 Task: Search one way flight ticket for 3 adults, 3 children in premium economy from Kahului, Maui: Kahului Airport to Greensboro: Piedmont Triad International Airport on 5-1-2023. Choice of flights is United. Number of bags: 1 carry on bag. Price is upto 42000. Outbound departure time preference is 8:45.
Action: Mouse moved to (259, 429)
Screenshot: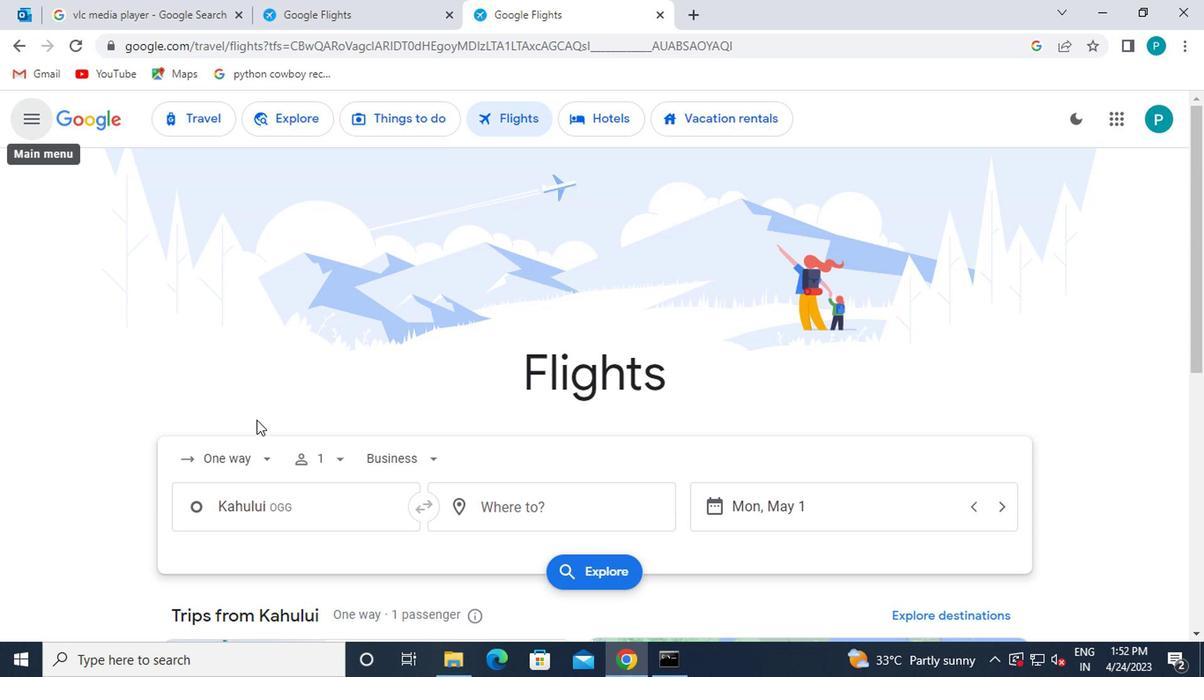 
Action: Mouse scrolled (259, 427) with delta (0, -1)
Screenshot: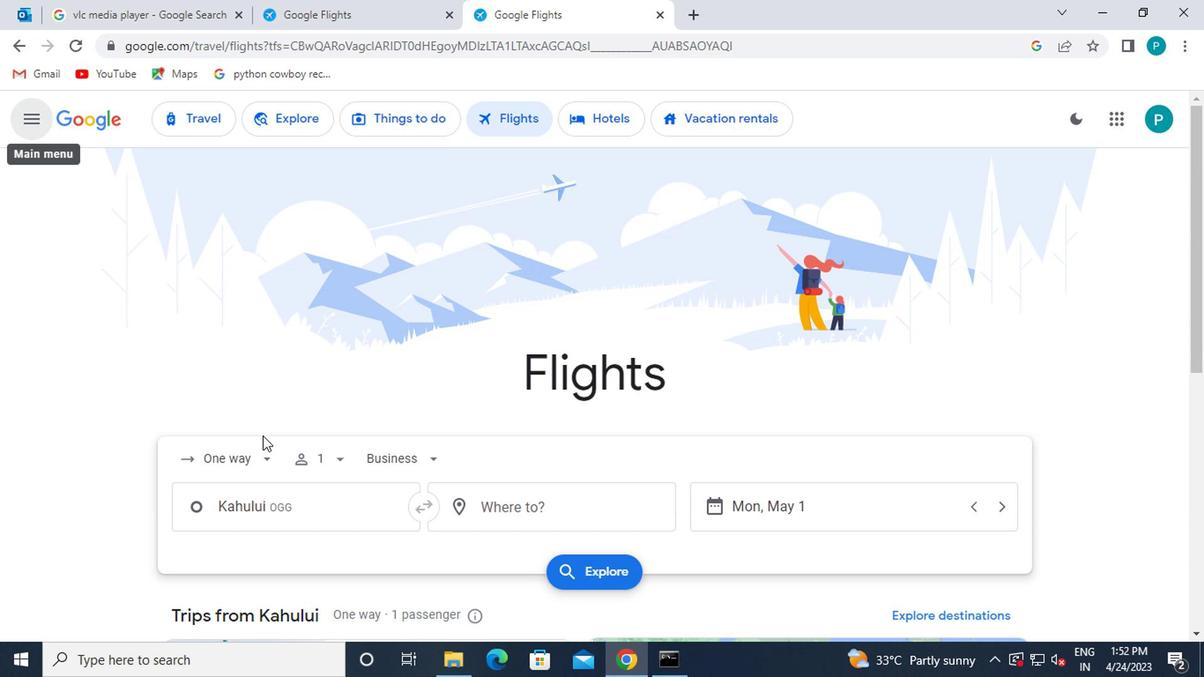 
Action: Mouse moved to (239, 372)
Screenshot: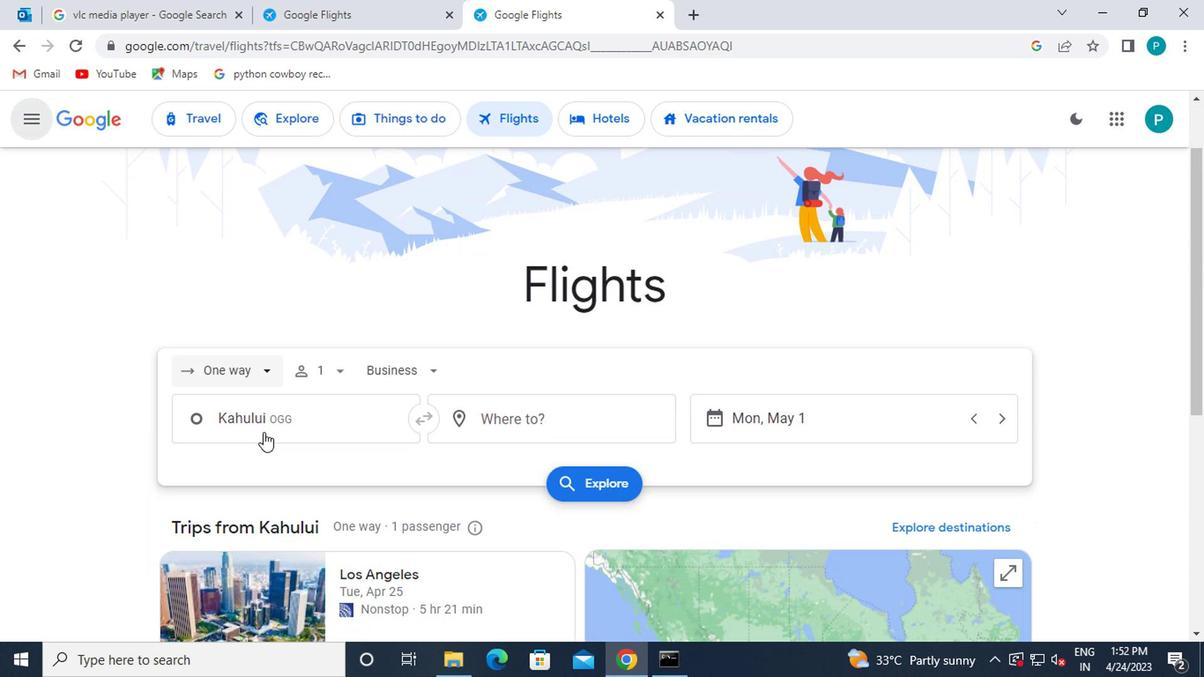
Action: Mouse pressed left at (239, 372)
Screenshot: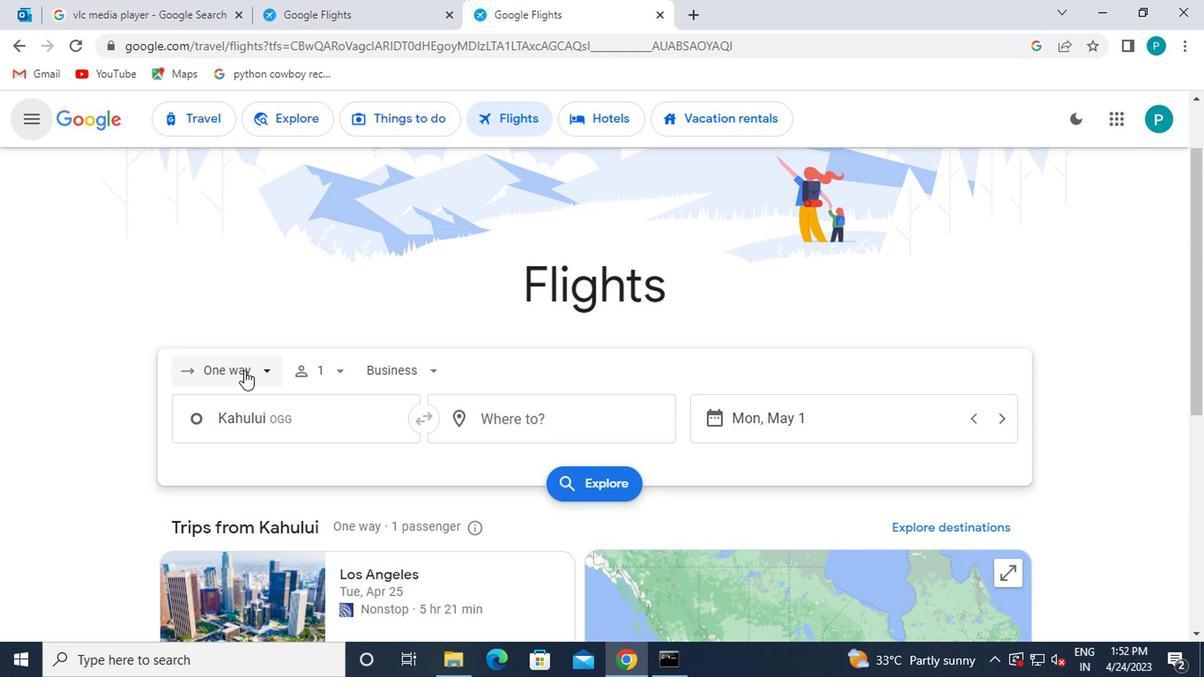 
Action: Mouse moved to (244, 441)
Screenshot: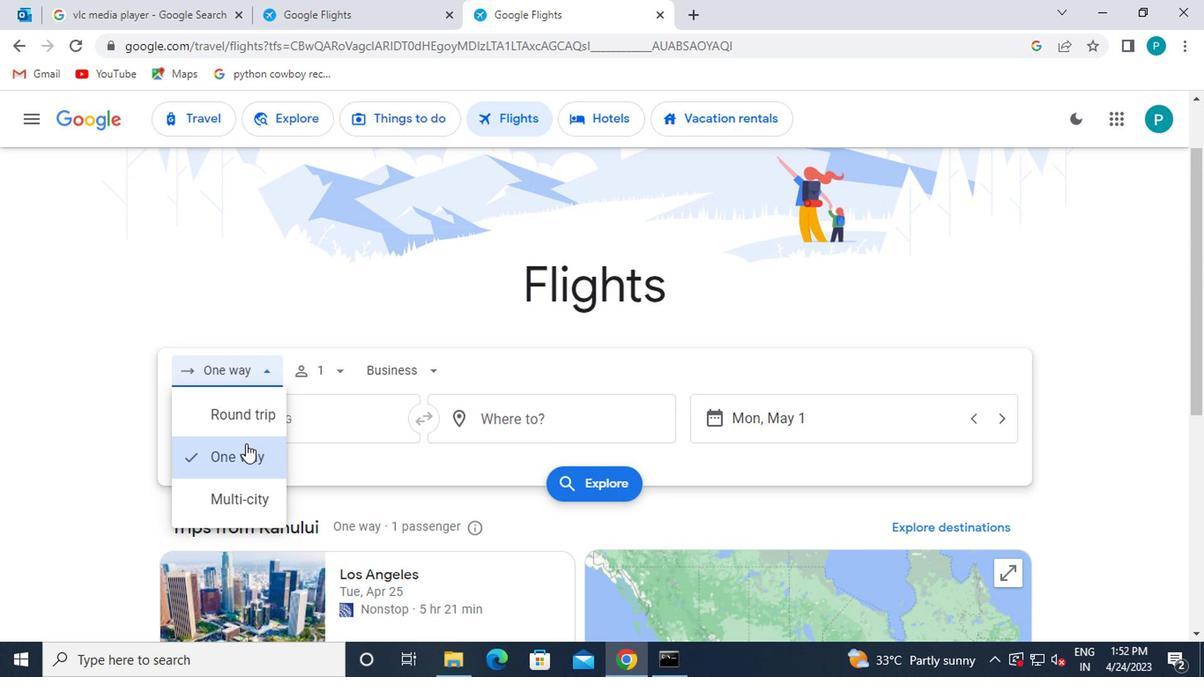 
Action: Mouse pressed left at (244, 441)
Screenshot: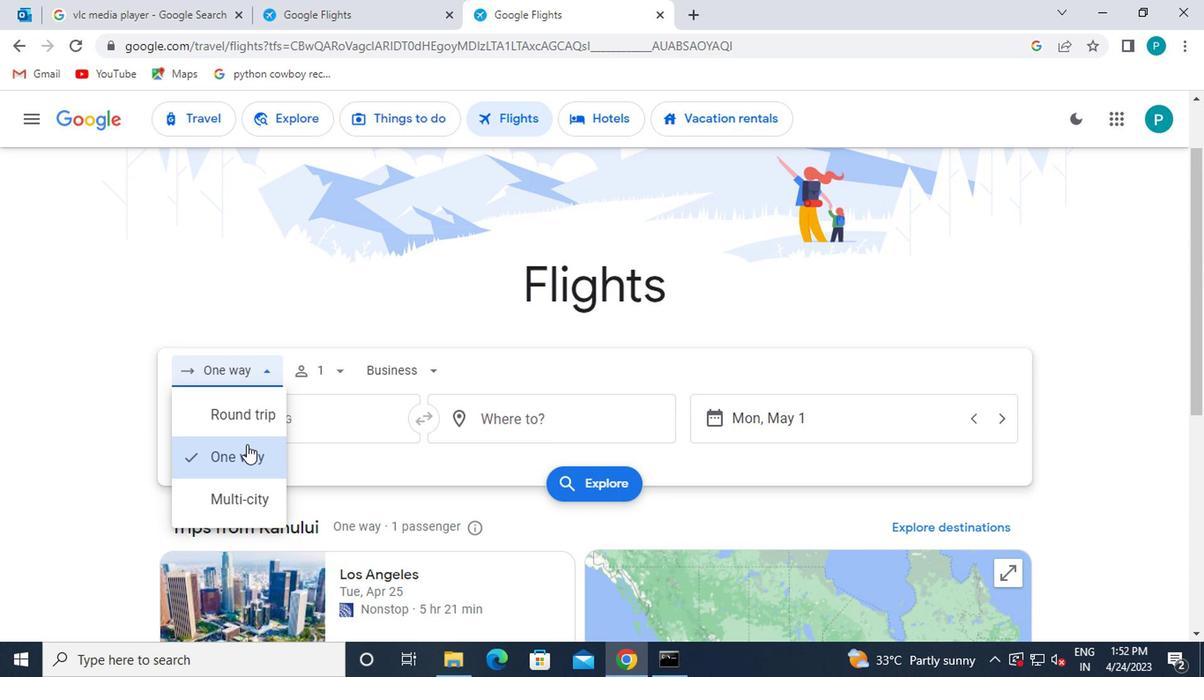 
Action: Mouse moved to (331, 372)
Screenshot: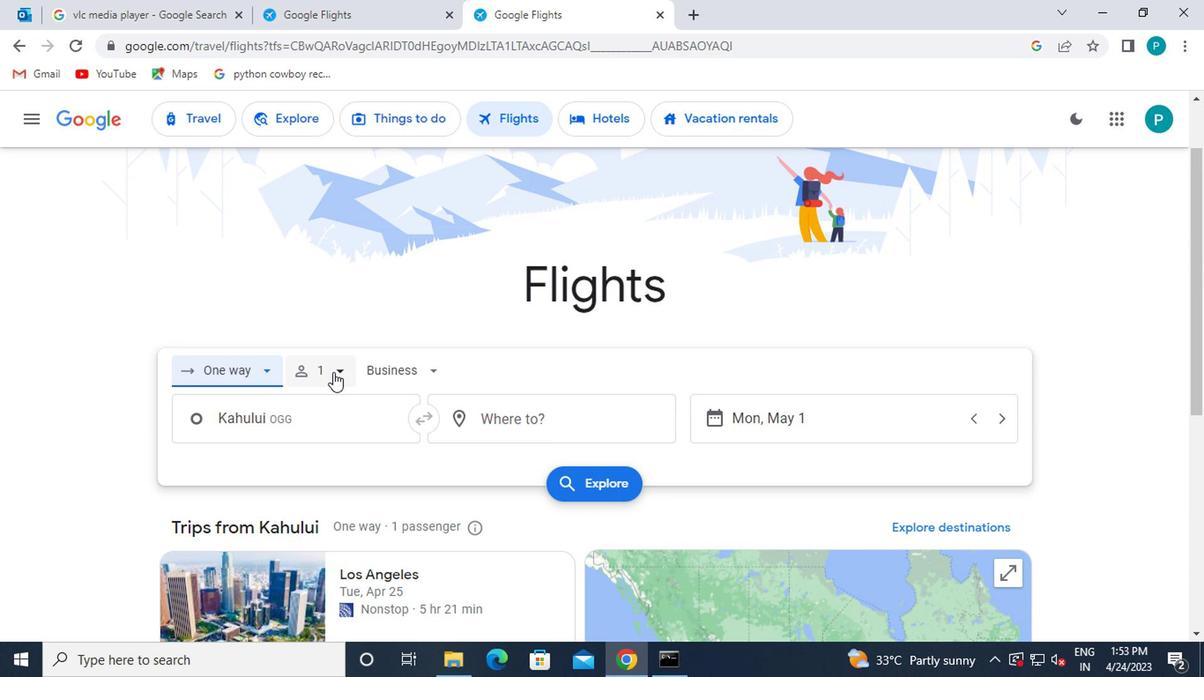 
Action: Mouse pressed left at (331, 372)
Screenshot: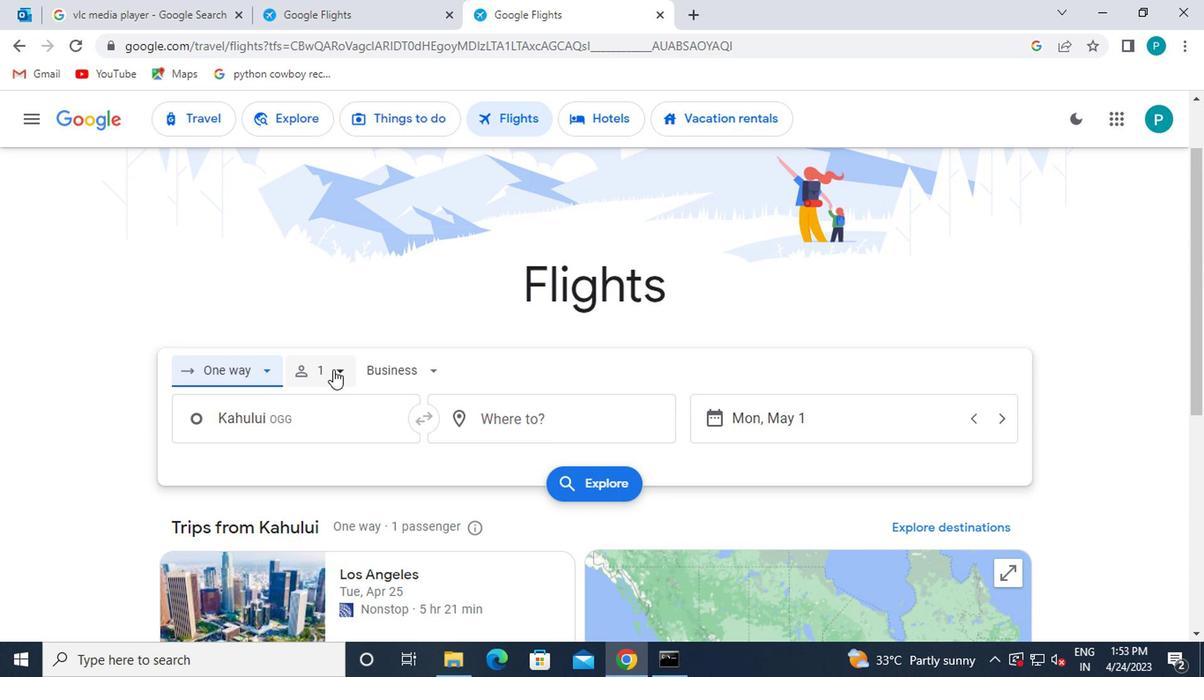 
Action: Mouse moved to (474, 399)
Screenshot: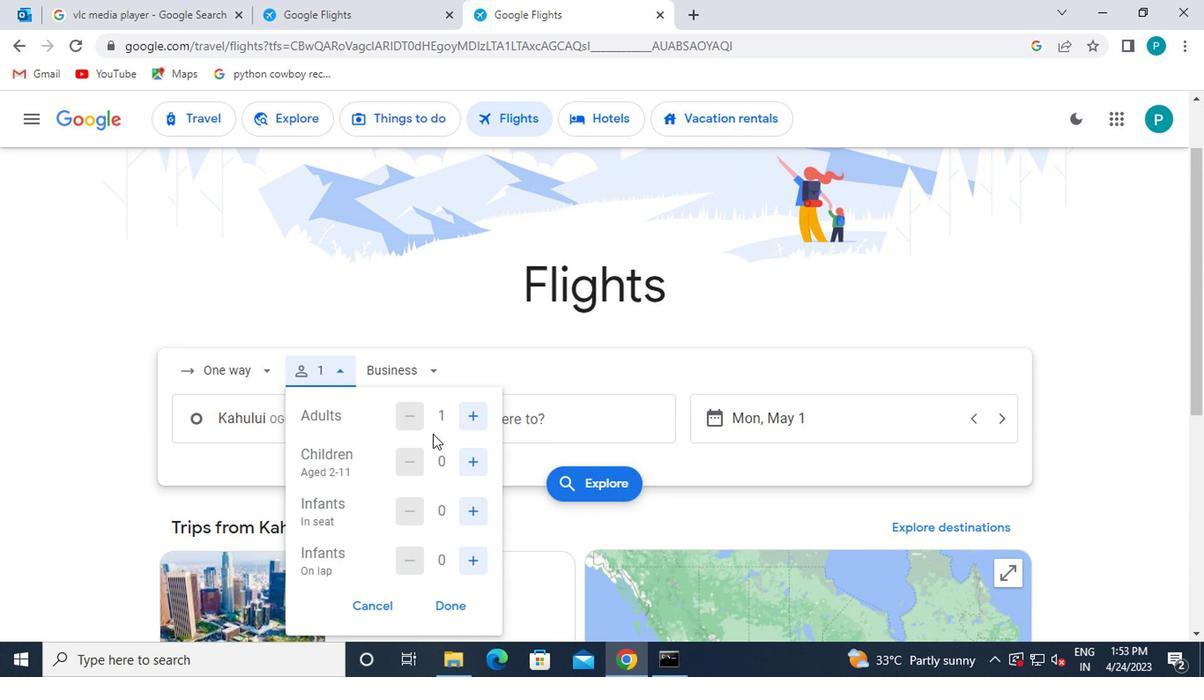 
Action: Mouse pressed left at (474, 399)
Screenshot: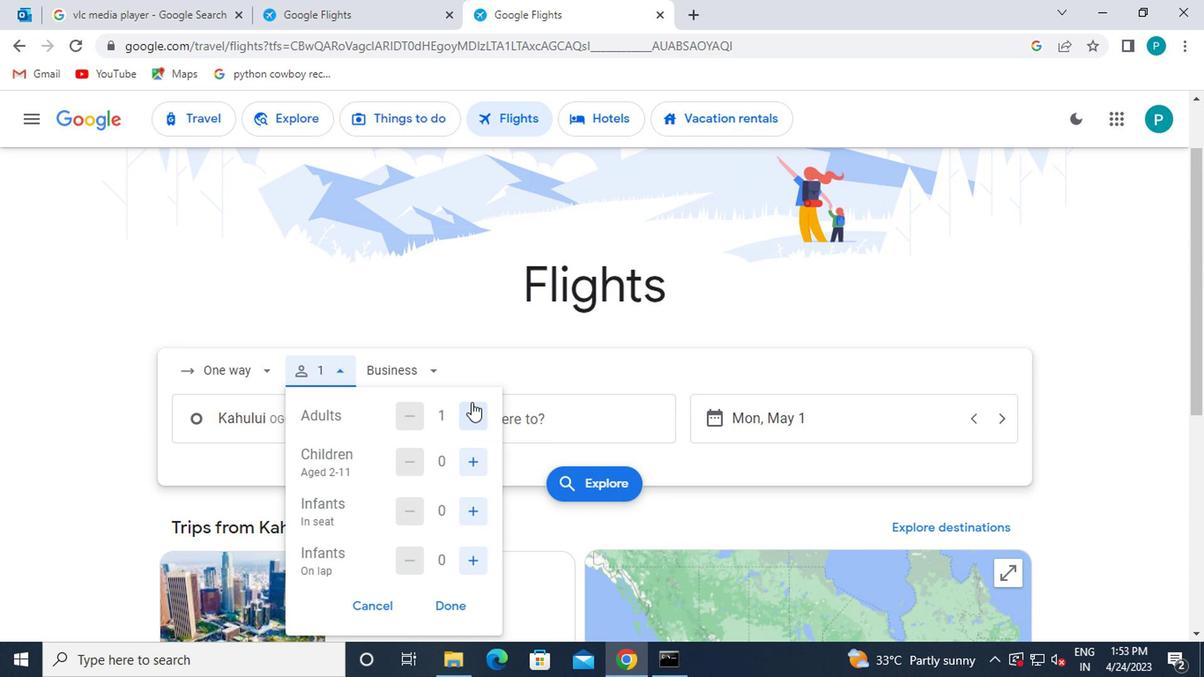 
Action: Mouse pressed left at (474, 399)
Screenshot: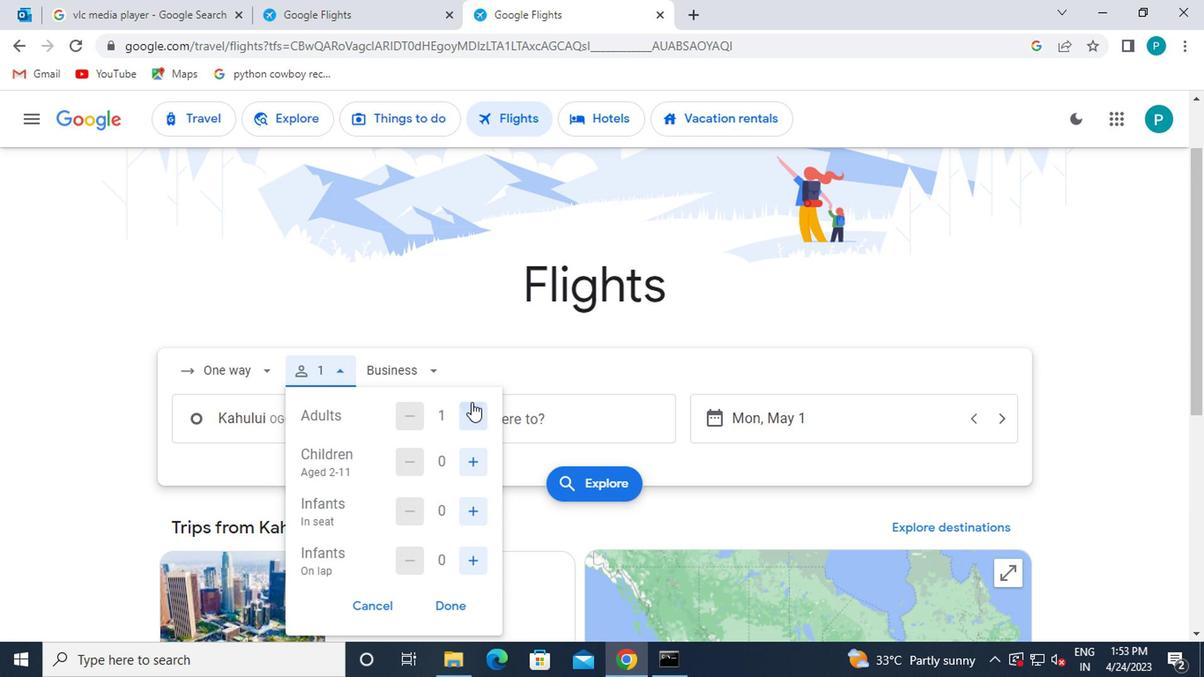 
Action: Mouse moved to (466, 454)
Screenshot: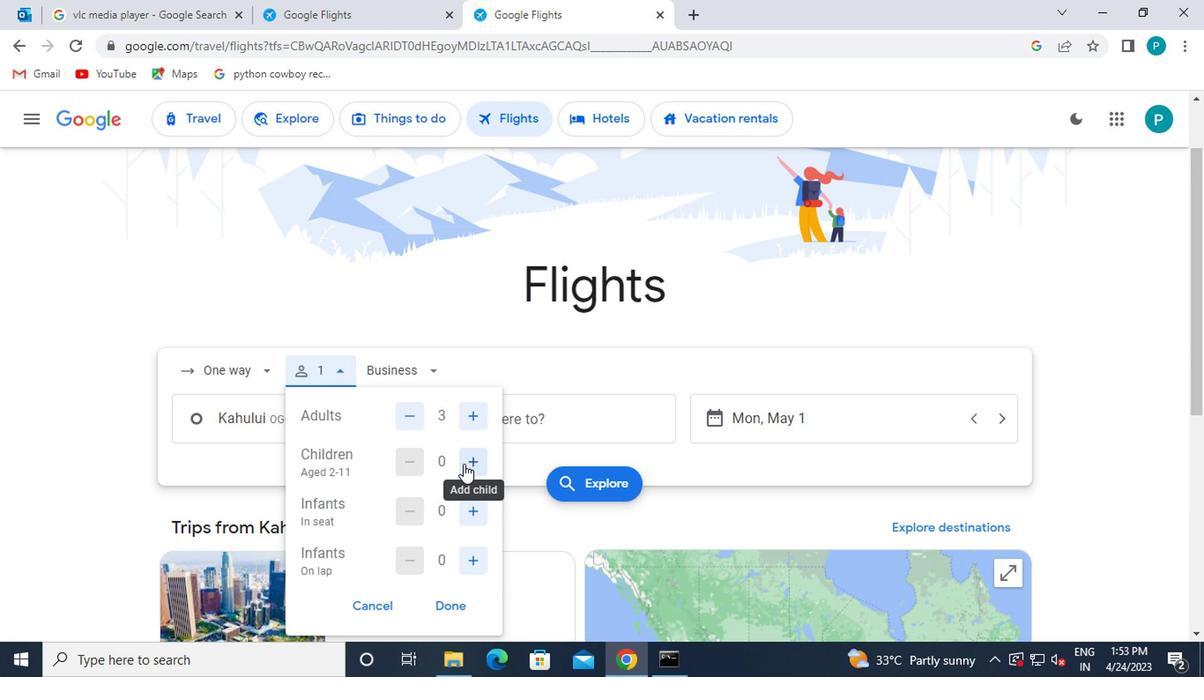 
Action: Mouse pressed left at (466, 454)
Screenshot: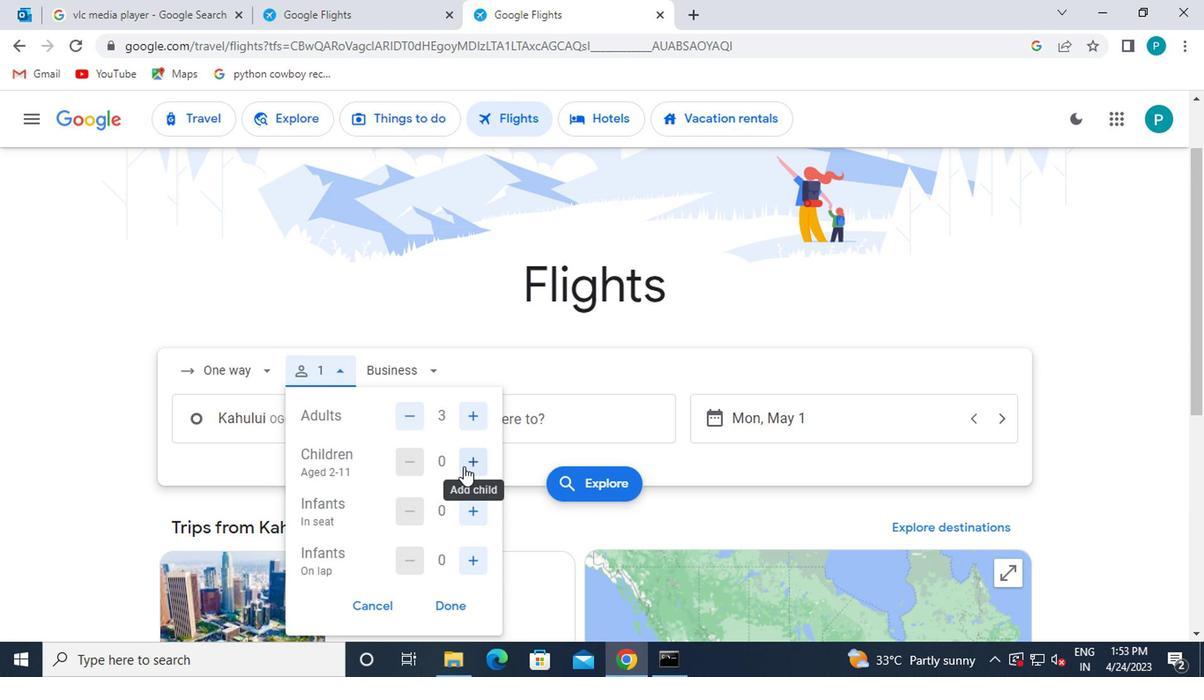 
Action: Mouse pressed left at (466, 454)
Screenshot: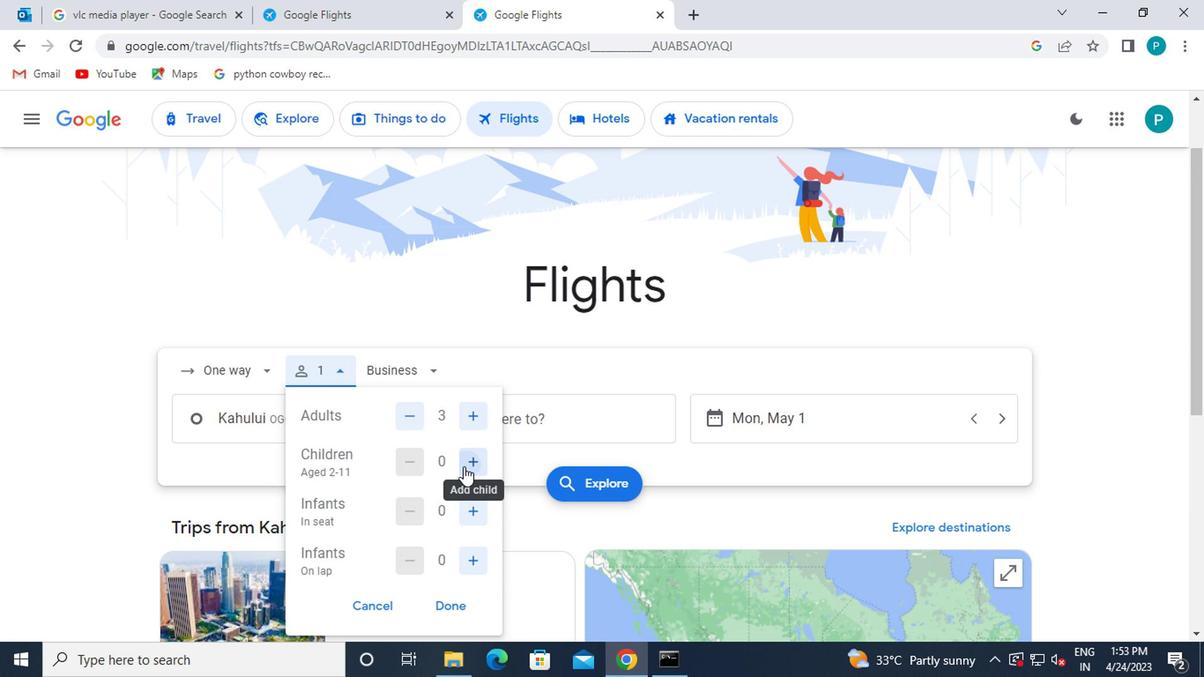 
Action: Mouse pressed left at (466, 454)
Screenshot: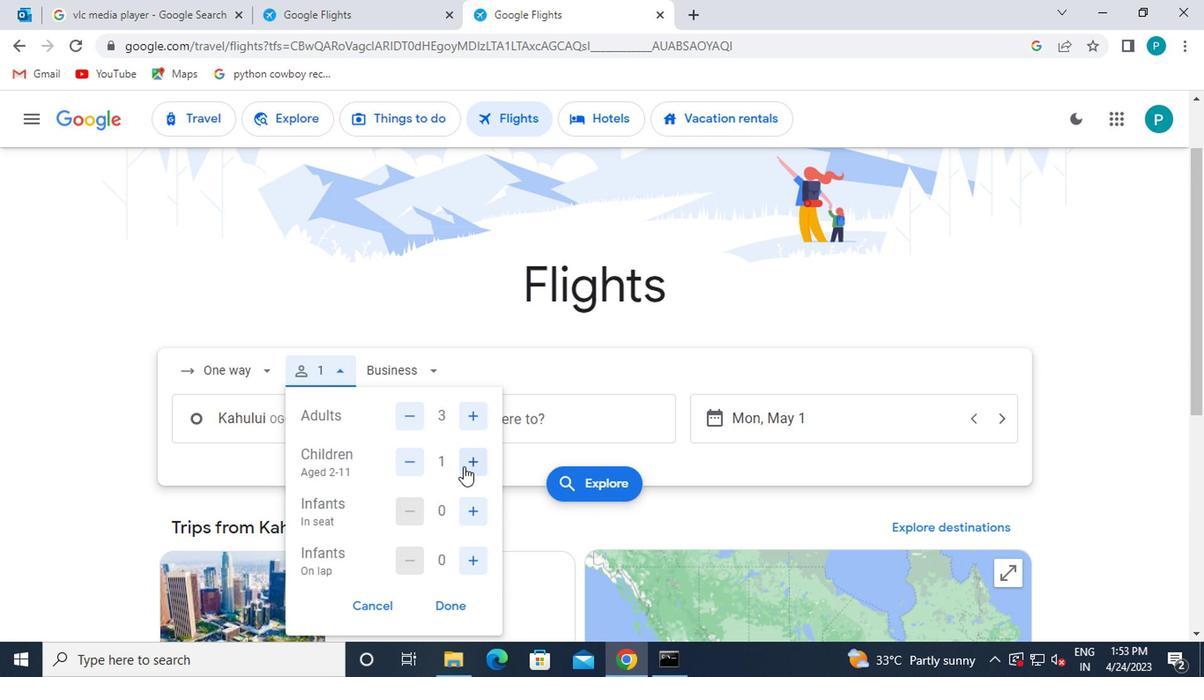 
Action: Mouse moved to (441, 568)
Screenshot: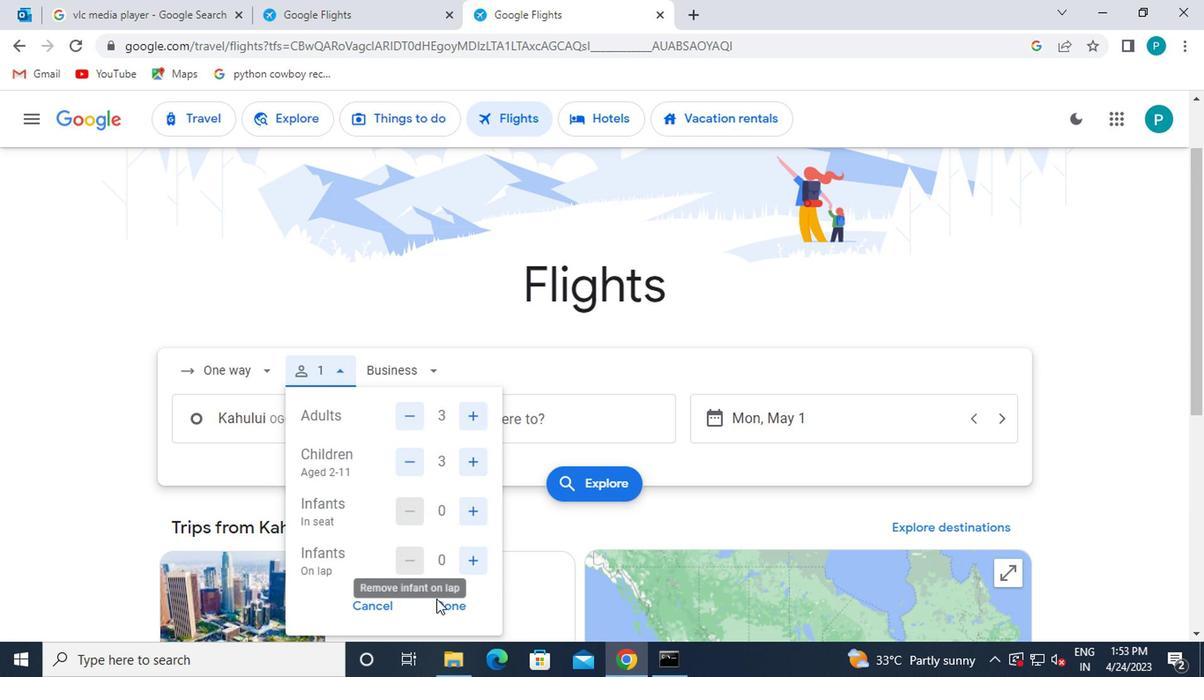 
Action: Mouse pressed left at (441, 568)
Screenshot: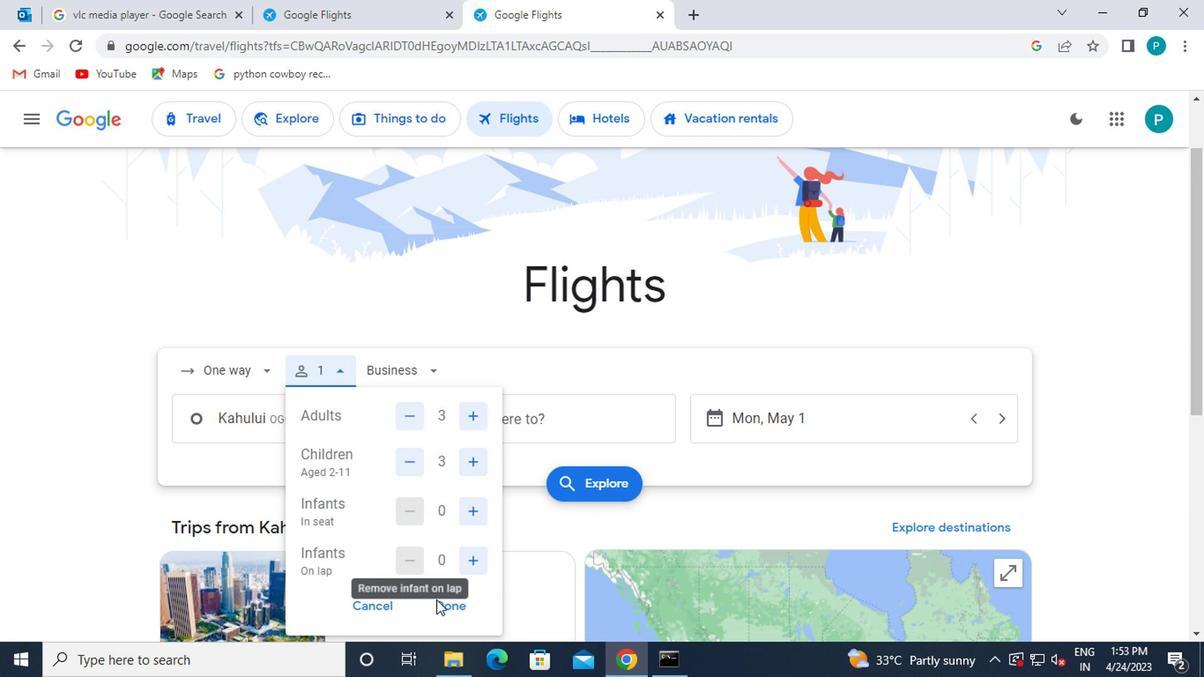 
Action: Mouse moved to (417, 382)
Screenshot: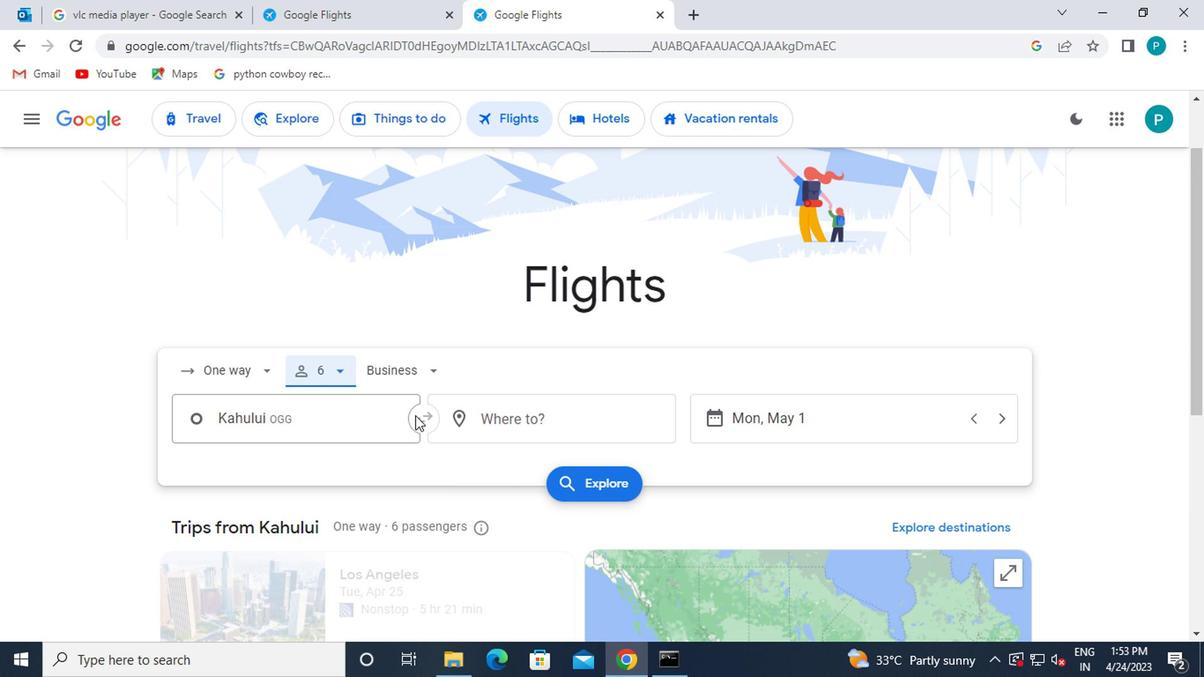 
Action: Mouse pressed left at (417, 382)
Screenshot: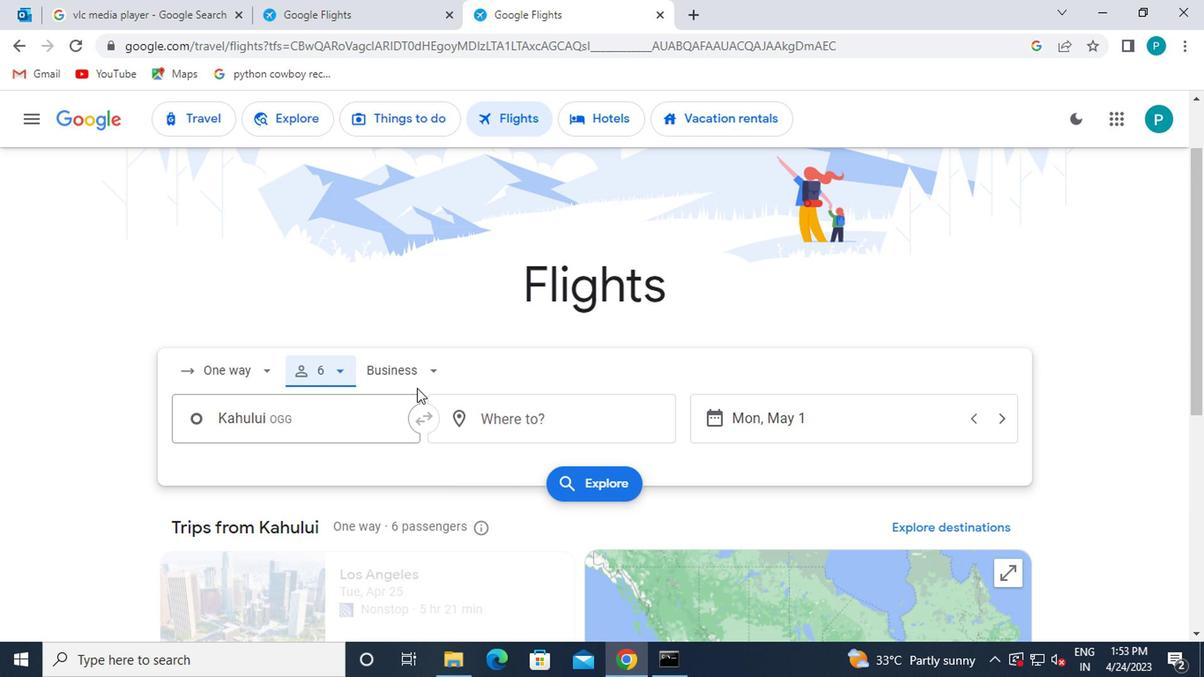 
Action: Mouse moved to (474, 446)
Screenshot: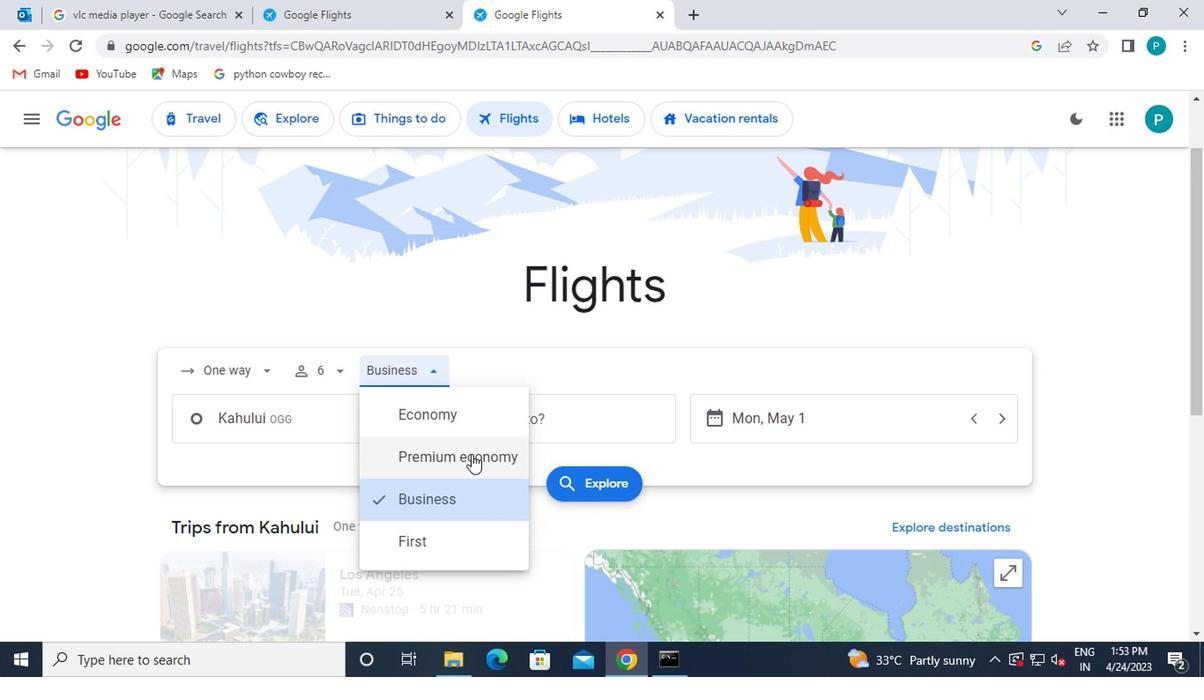 
Action: Mouse pressed left at (474, 446)
Screenshot: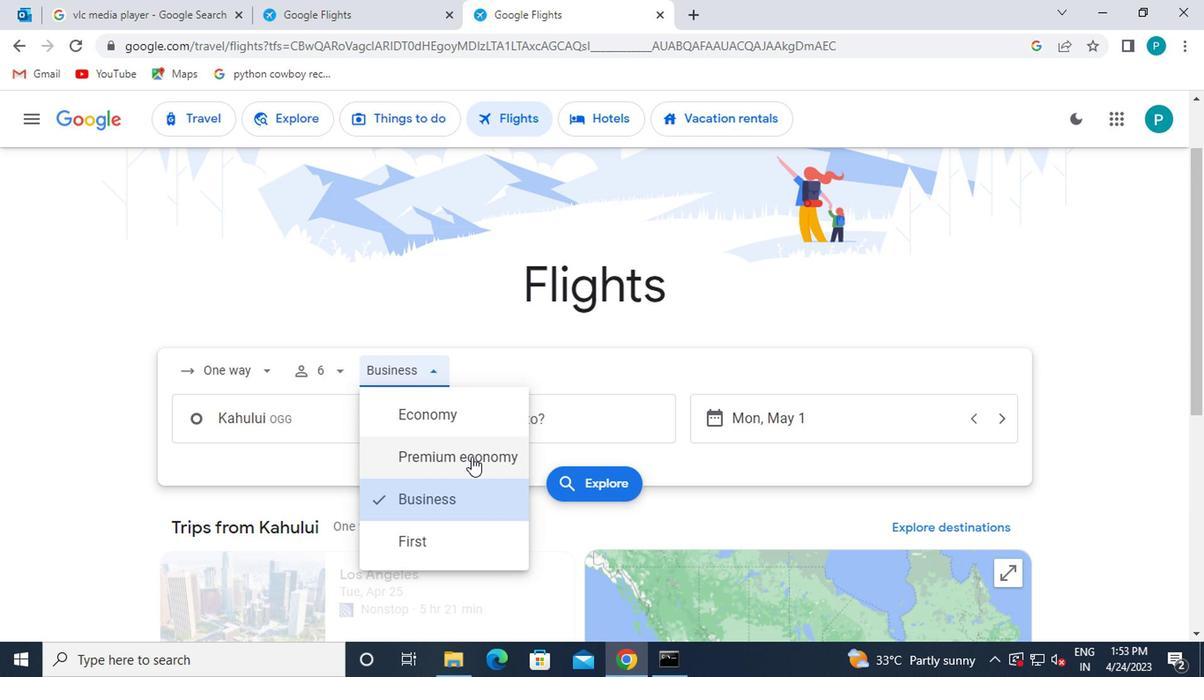 
Action: Mouse moved to (319, 408)
Screenshot: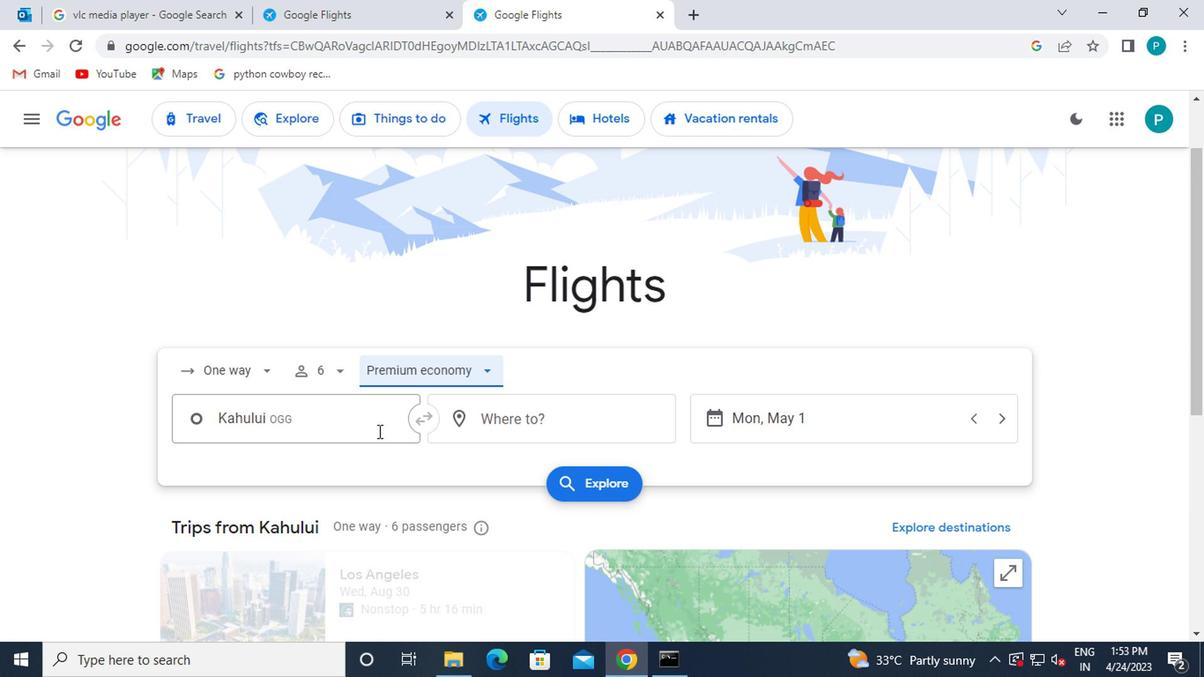 
Action: Mouse pressed left at (319, 408)
Screenshot: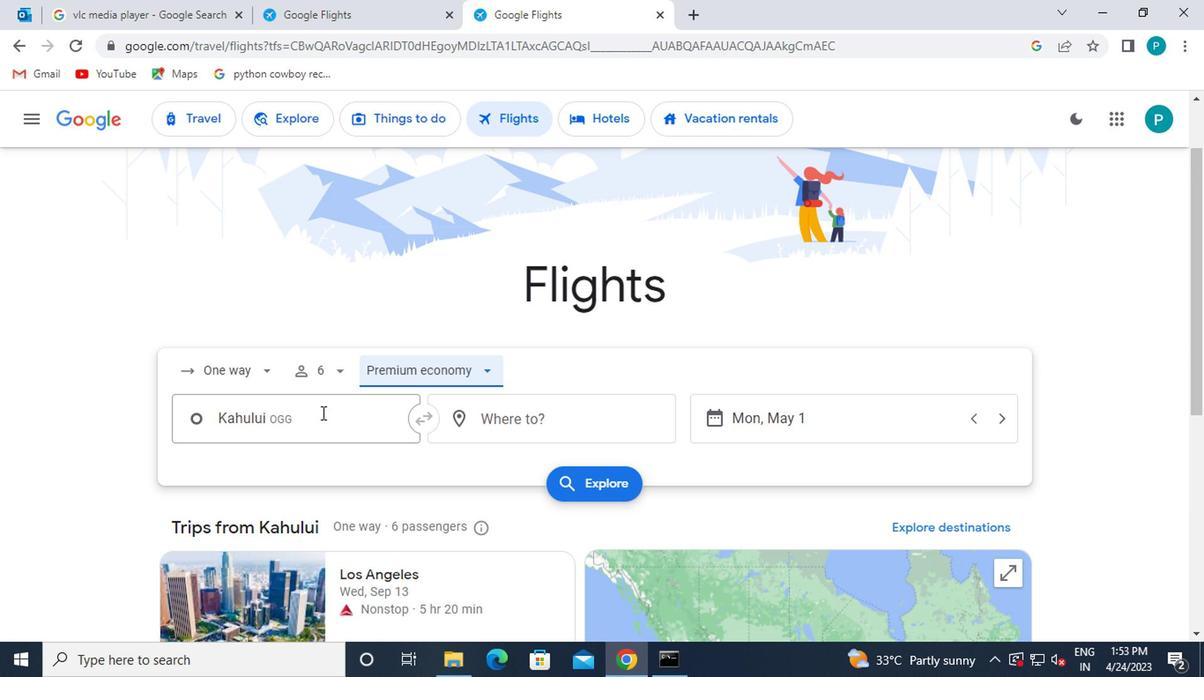 
Action: Mouse moved to (328, 471)
Screenshot: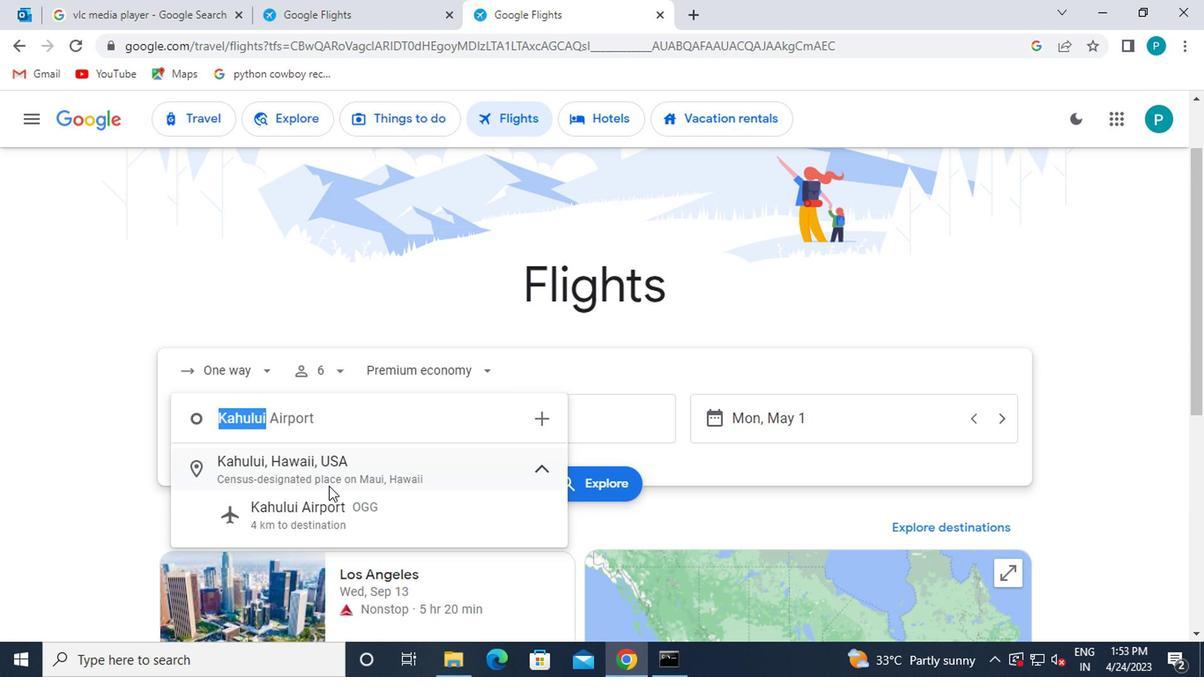 
Action: Mouse pressed left at (328, 471)
Screenshot: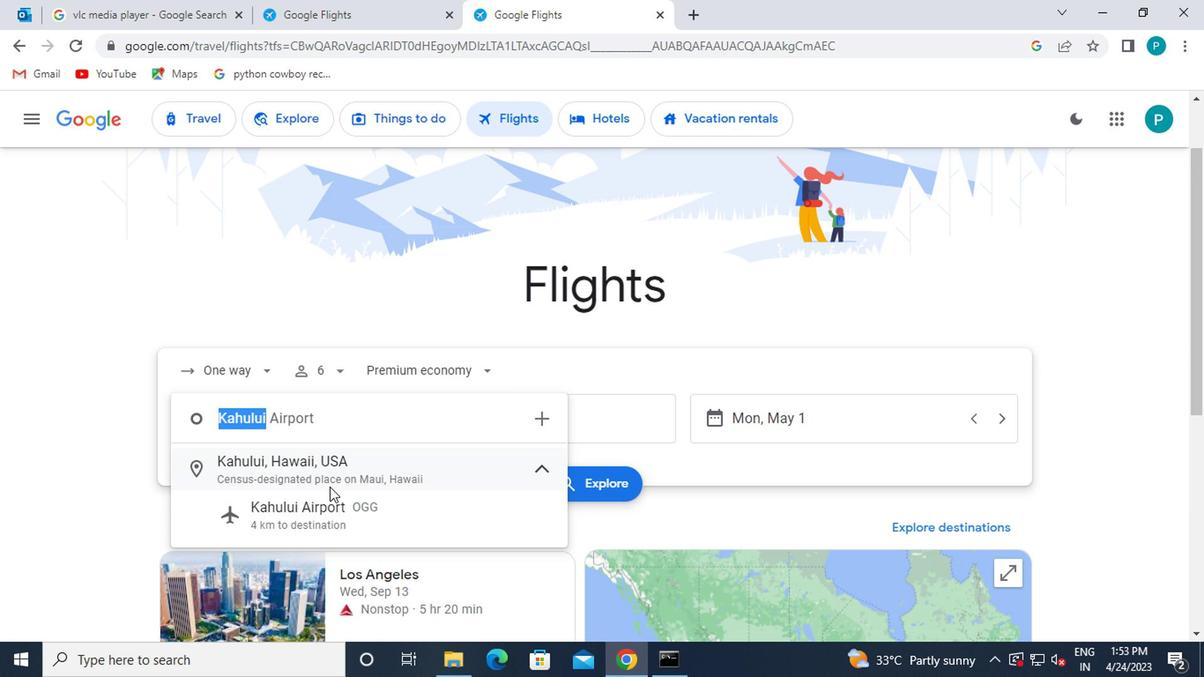 
Action: Mouse moved to (543, 417)
Screenshot: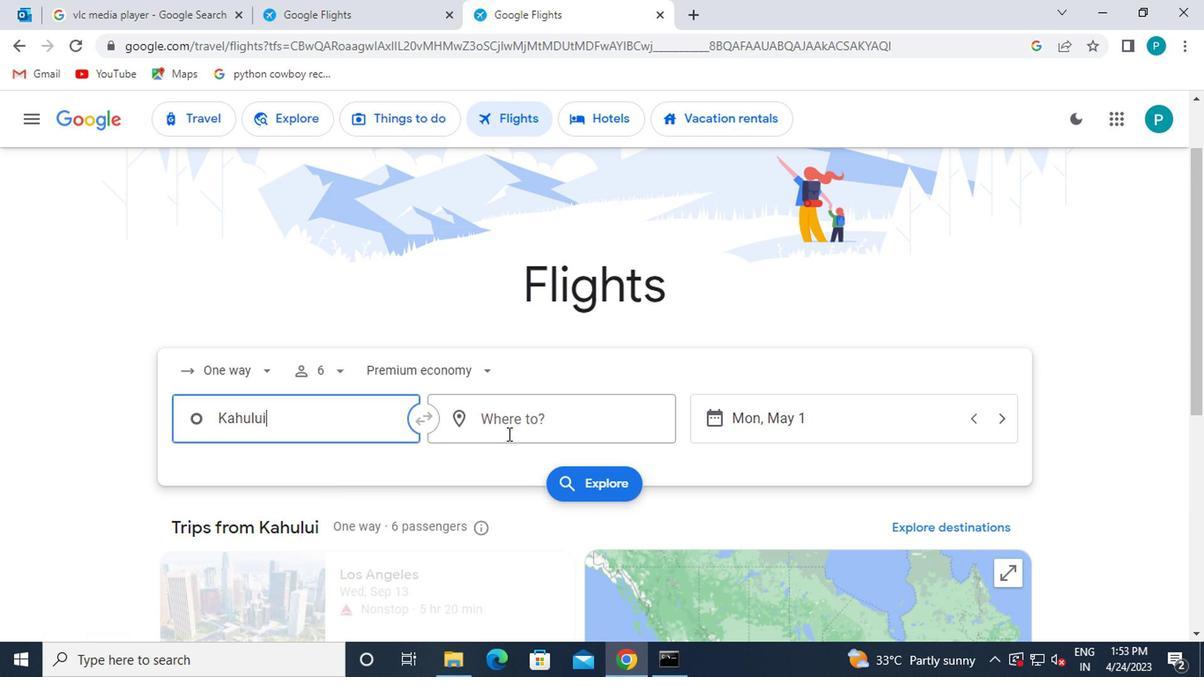 
Action: Mouse pressed left at (543, 417)
Screenshot: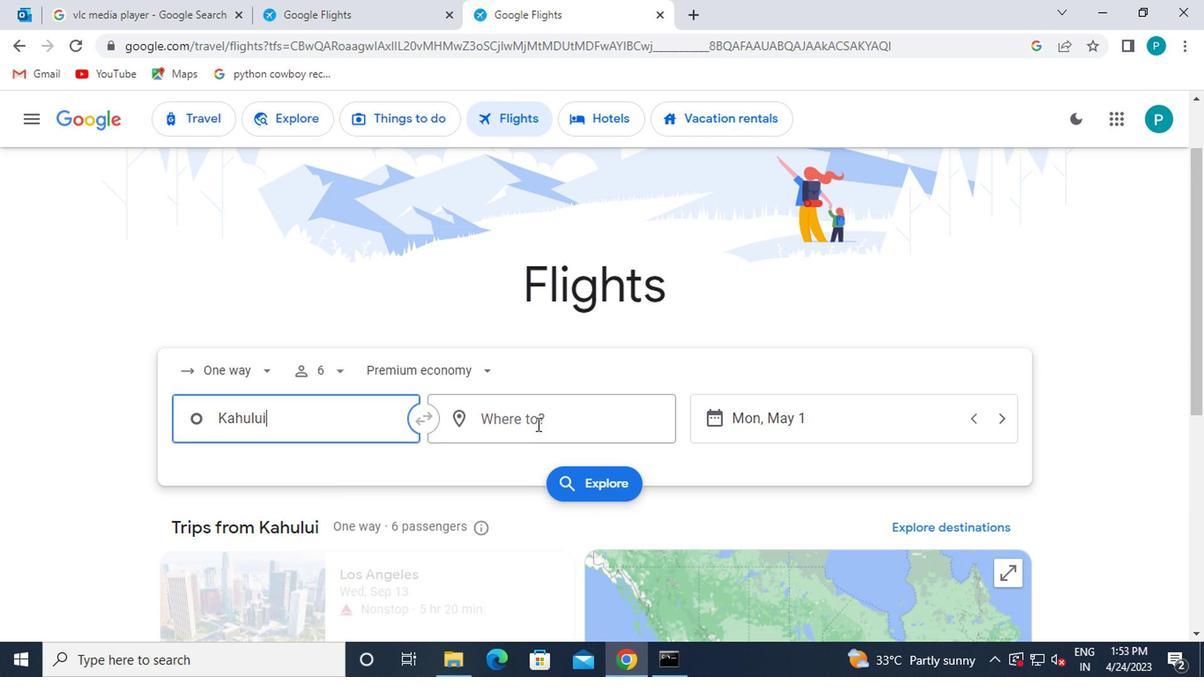 
Action: Mouse moved to (565, 427)
Screenshot: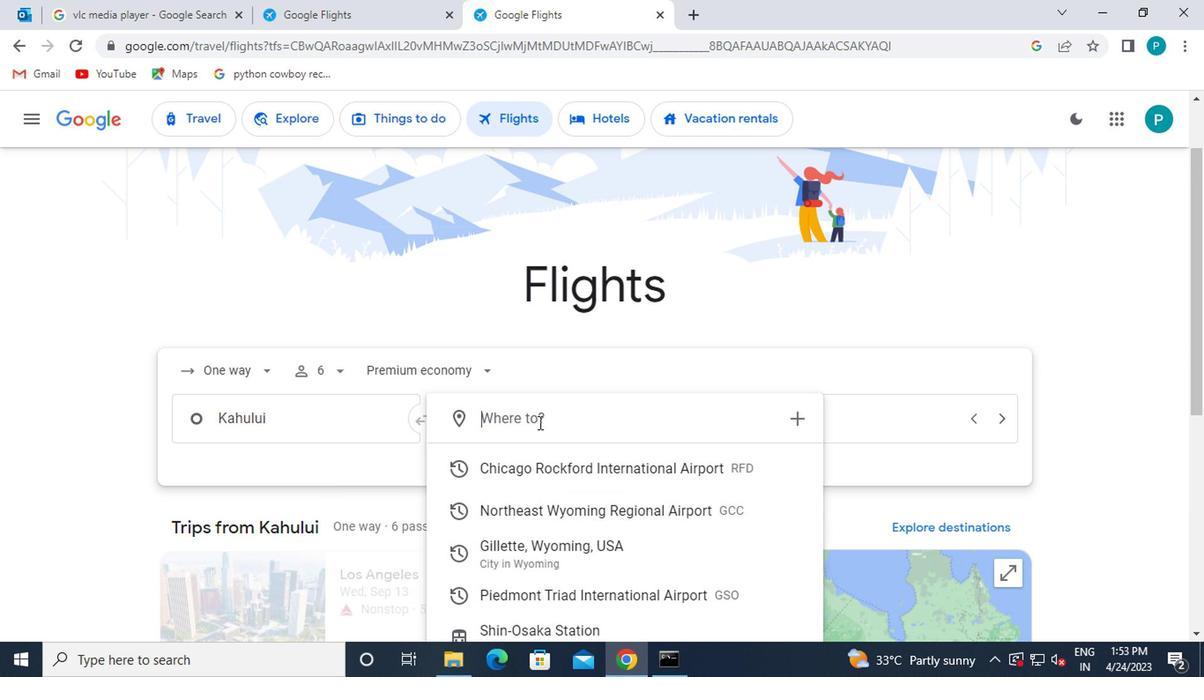 
Action: Key pressed greens
Screenshot: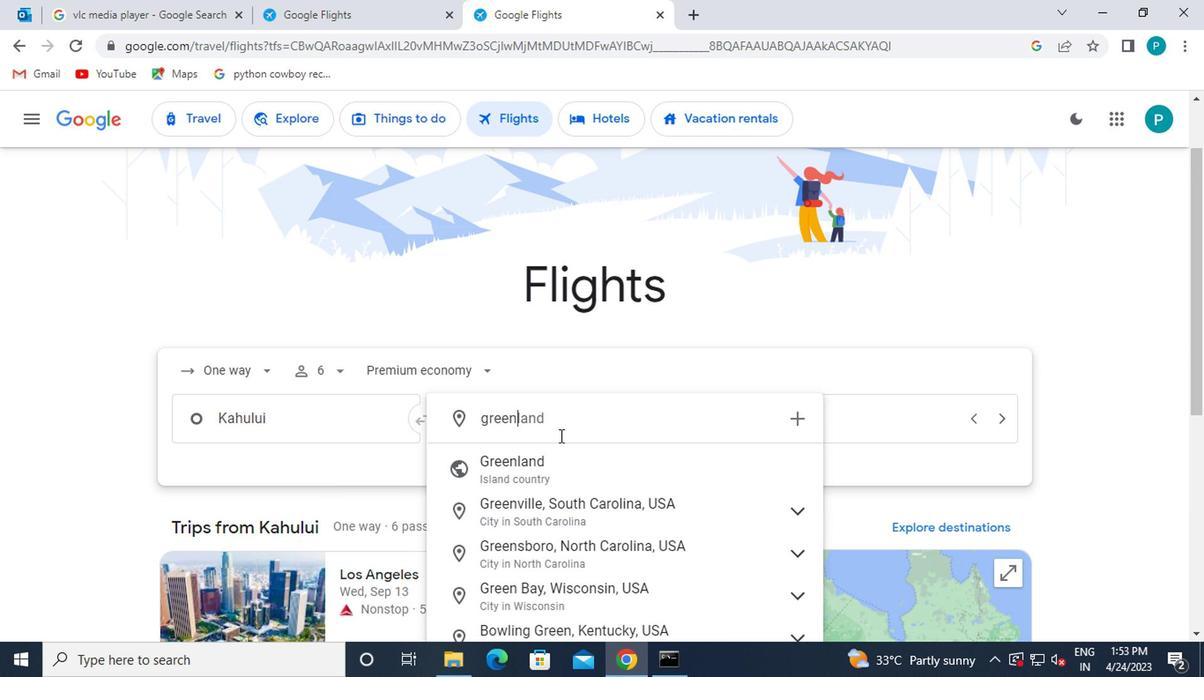 
Action: Mouse moved to (614, 494)
Screenshot: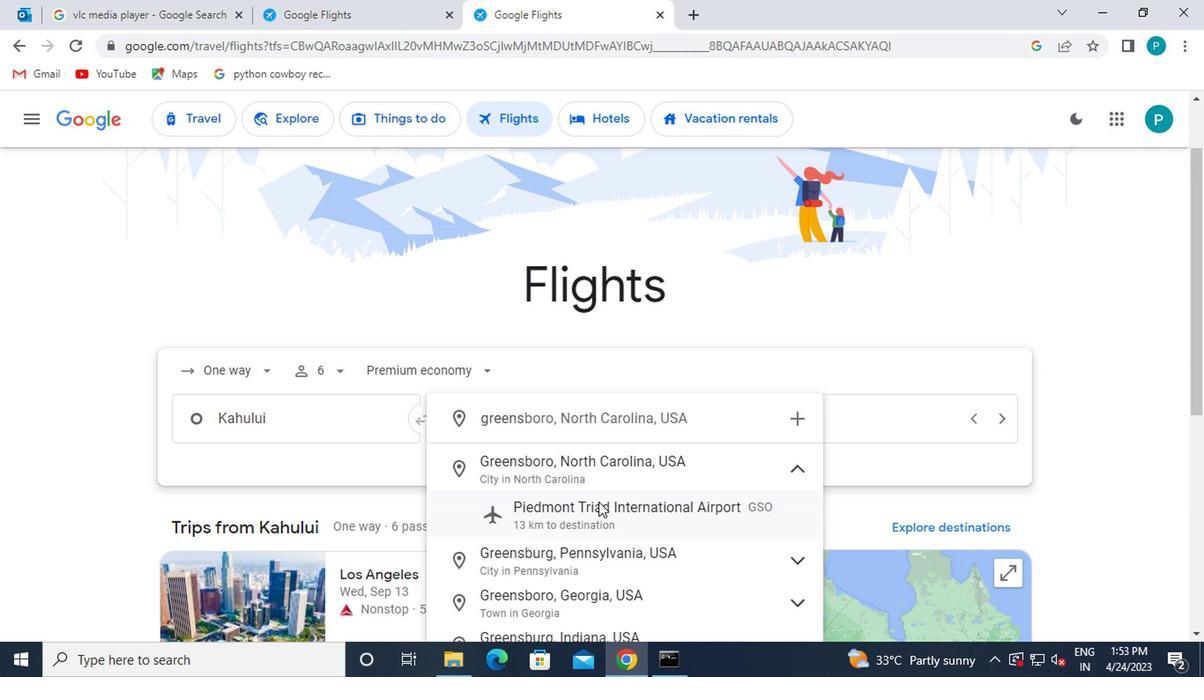 
Action: Mouse pressed left at (614, 494)
Screenshot: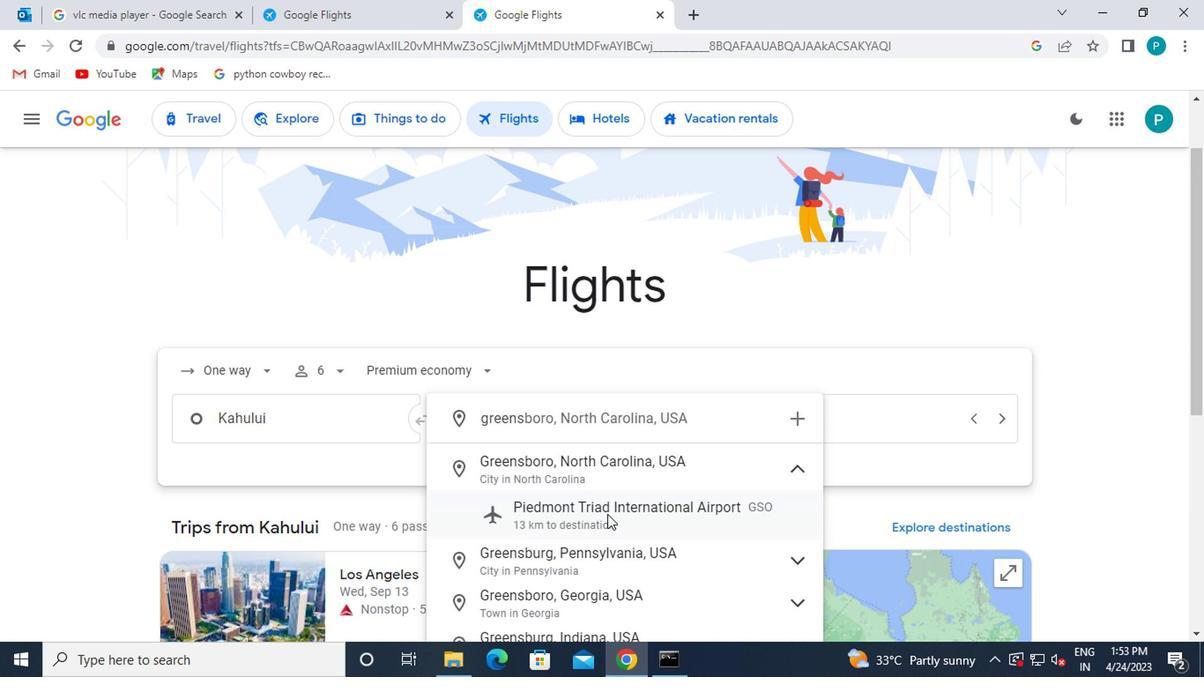 
Action: Mouse moved to (853, 414)
Screenshot: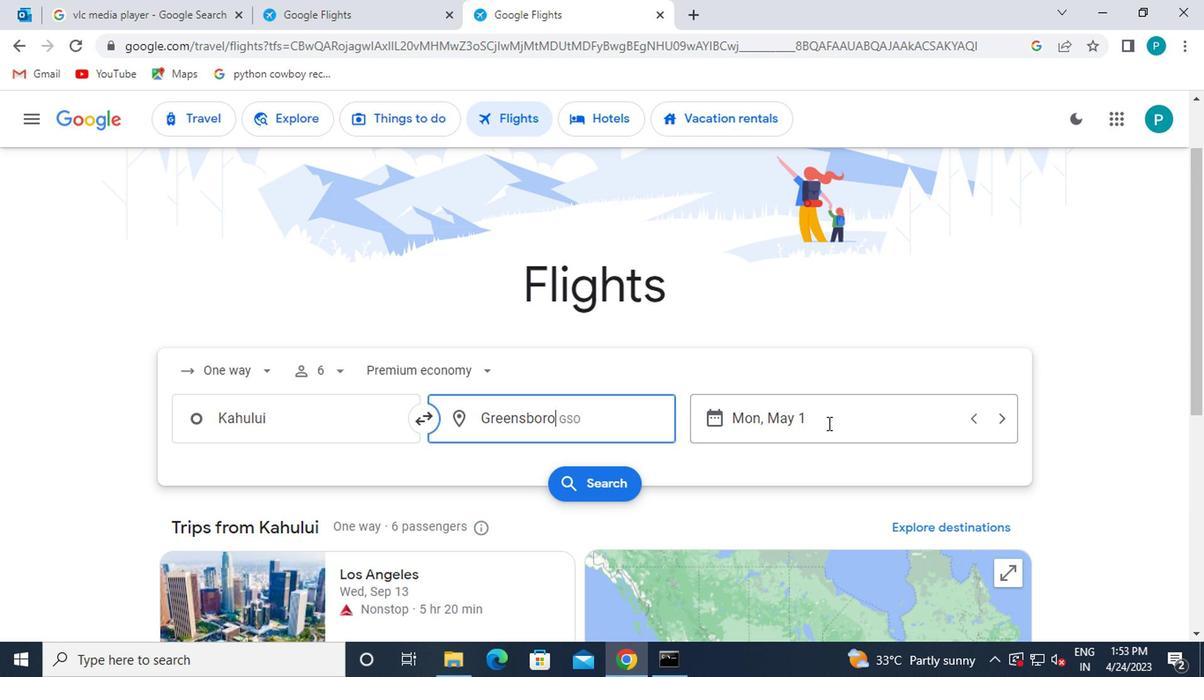 
Action: Mouse pressed left at (853, 414)
Screenshot: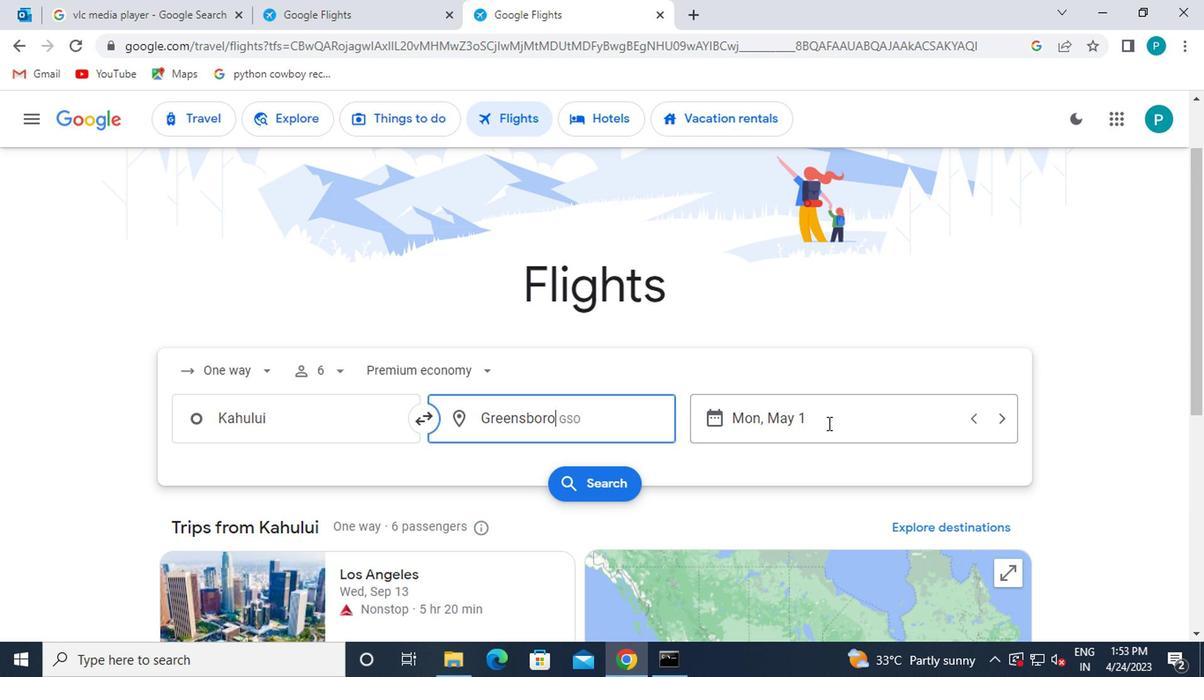 
Action: Mouse moved to (777, 332)
Screenshot: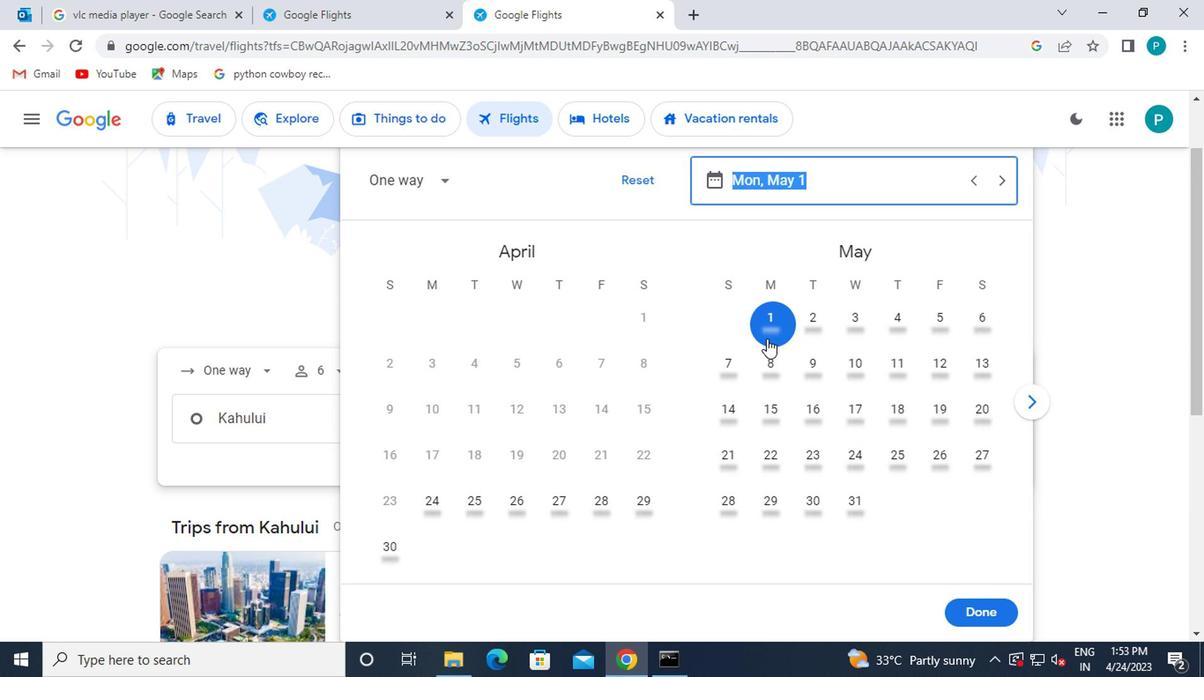 
Action: Mouse pressed left at (777, 332)
Screenshot: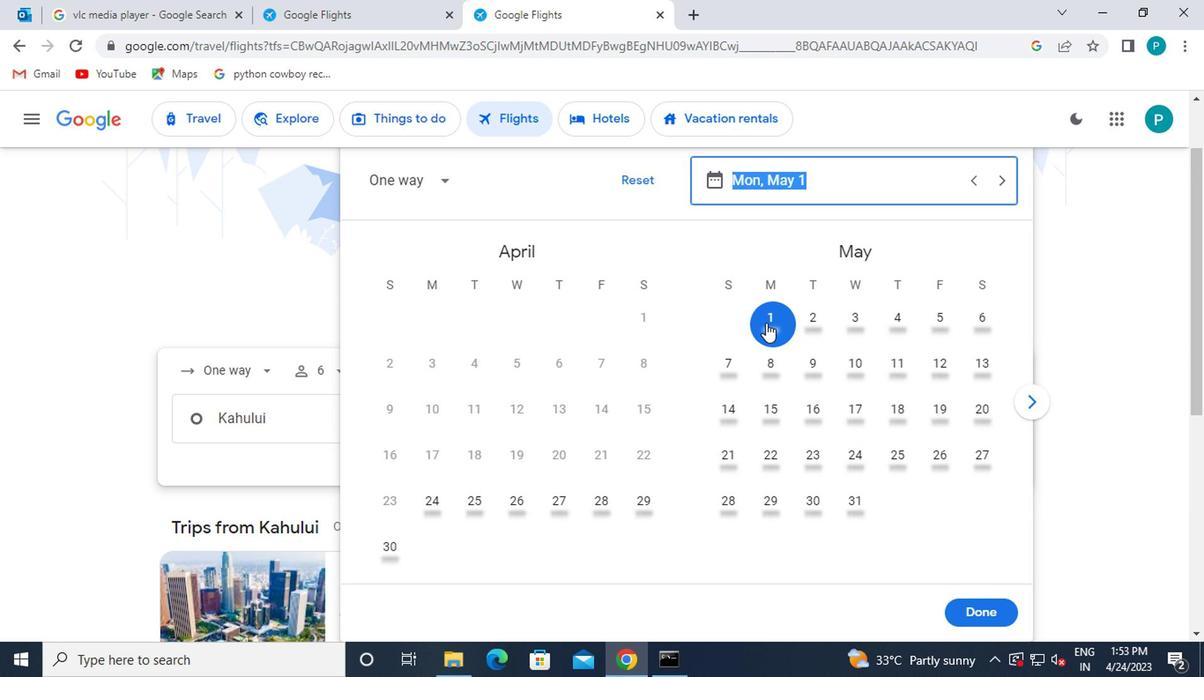 
Action: Mouse moved to (1021, 571)
Screenshot: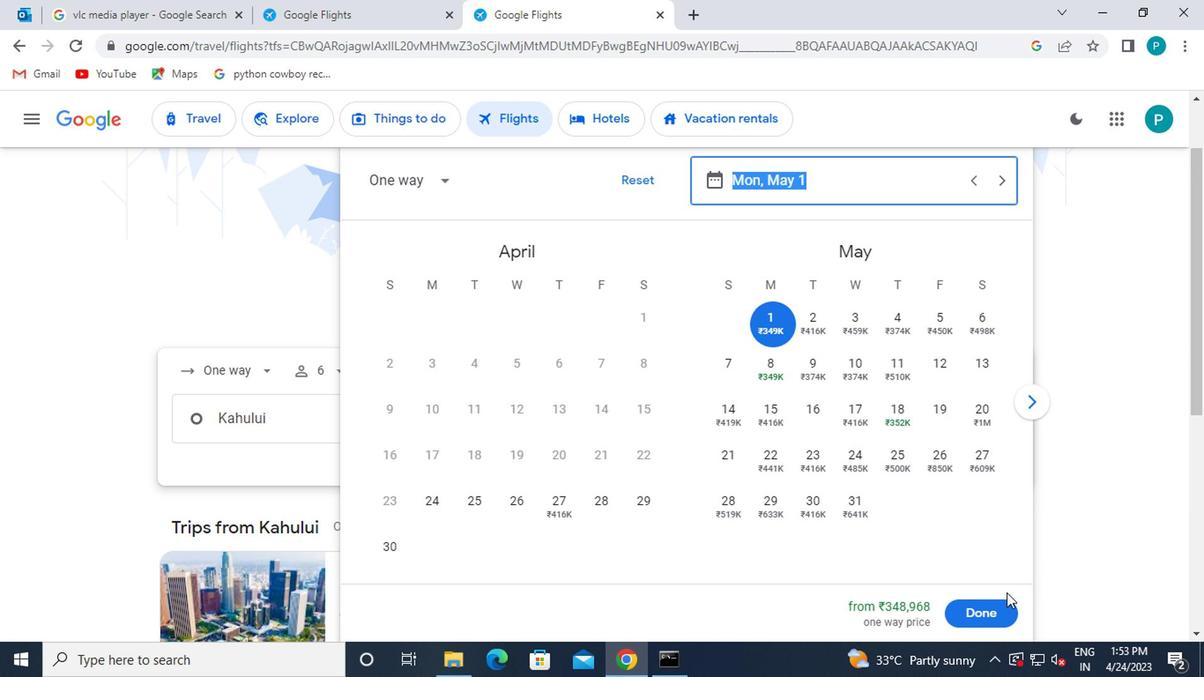 
Action: Mouse pressed left at (1021, 571)
Screenshot: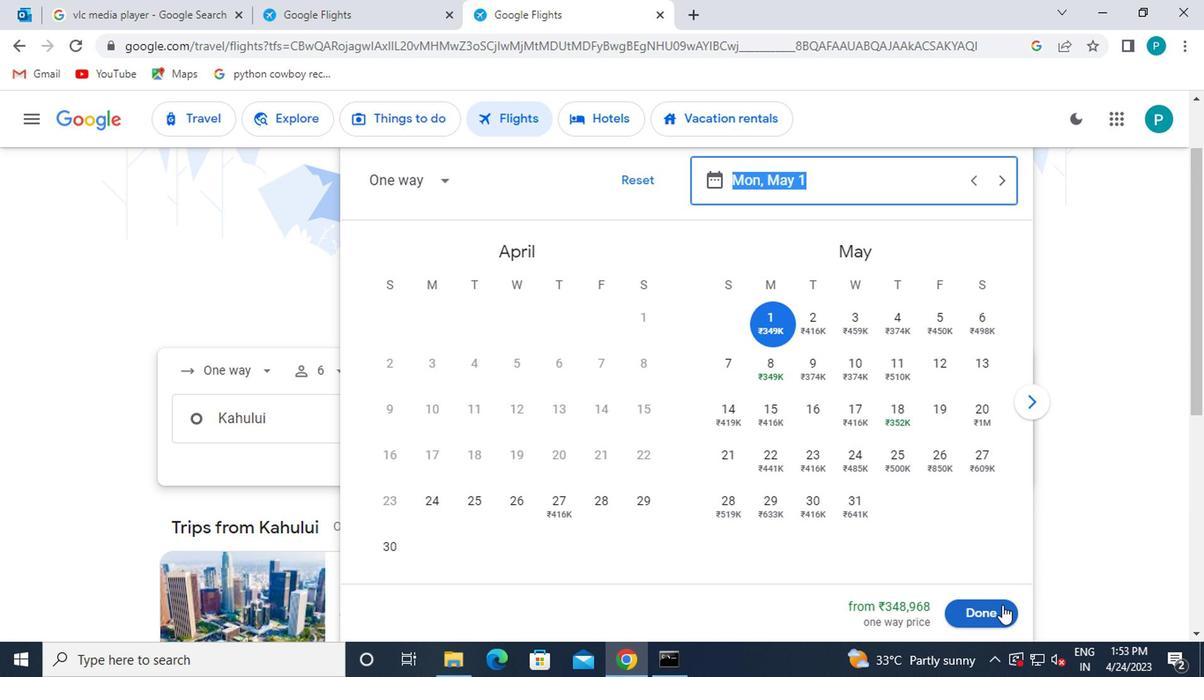 
Action: Mouse moved to (618, 466)
Screenshot: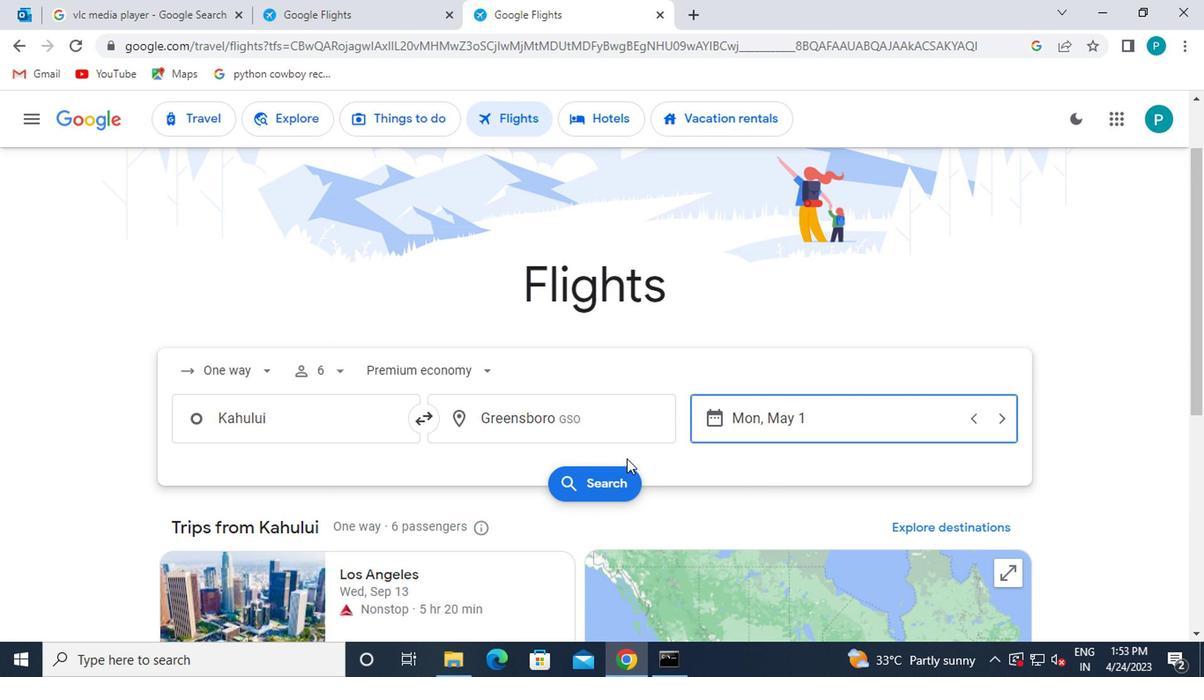 
Action: Mouse pressed left at (618, 466)
Screenshot: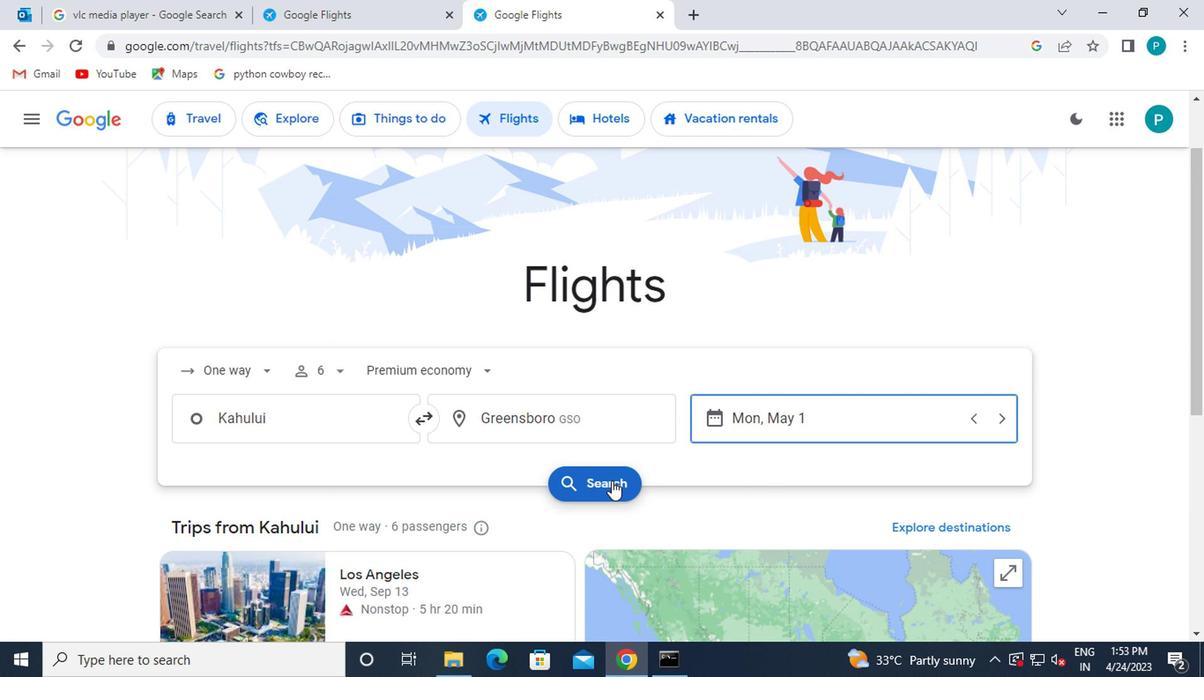 
Action: Mouse moved to (188, 295)
Screenshot: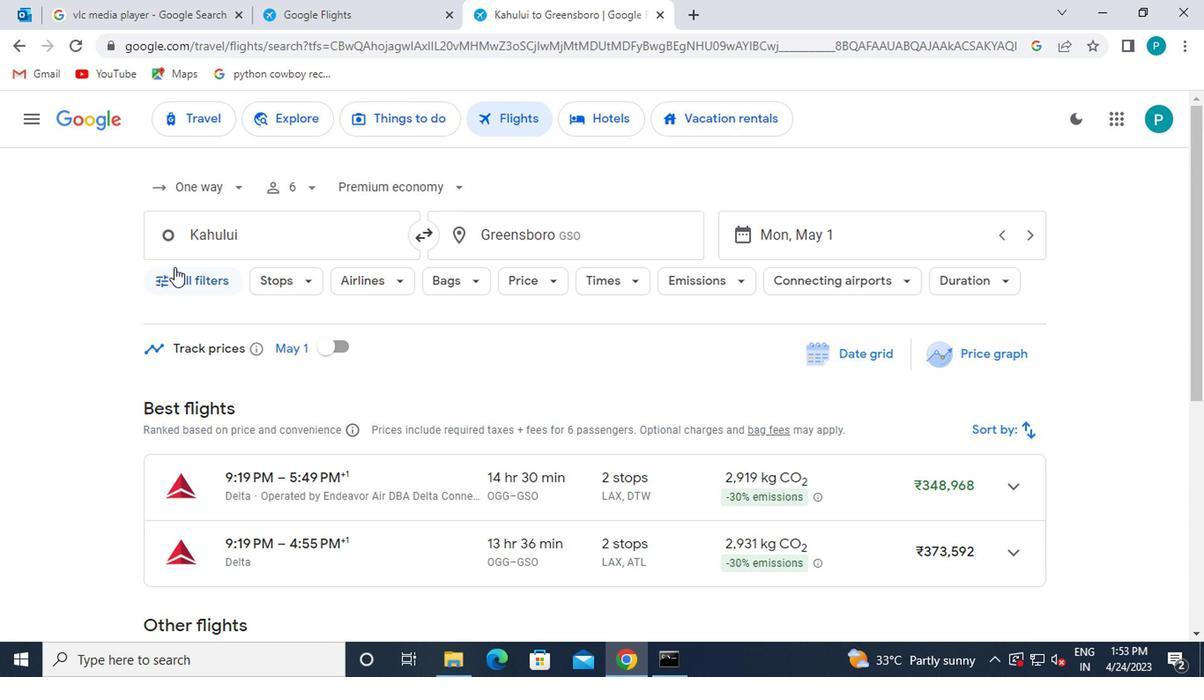
Action: Mouse pressed left at (188, 295)
Screenshot: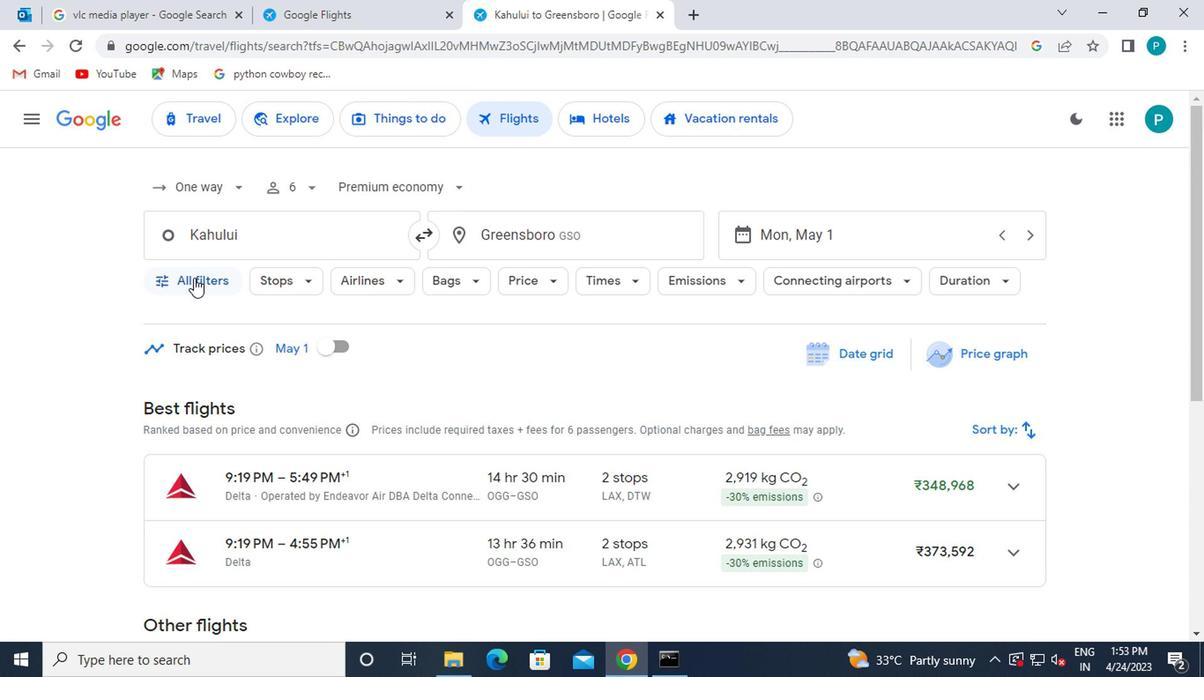 
Action: Mouse moved to (273, 389)
Screenshot: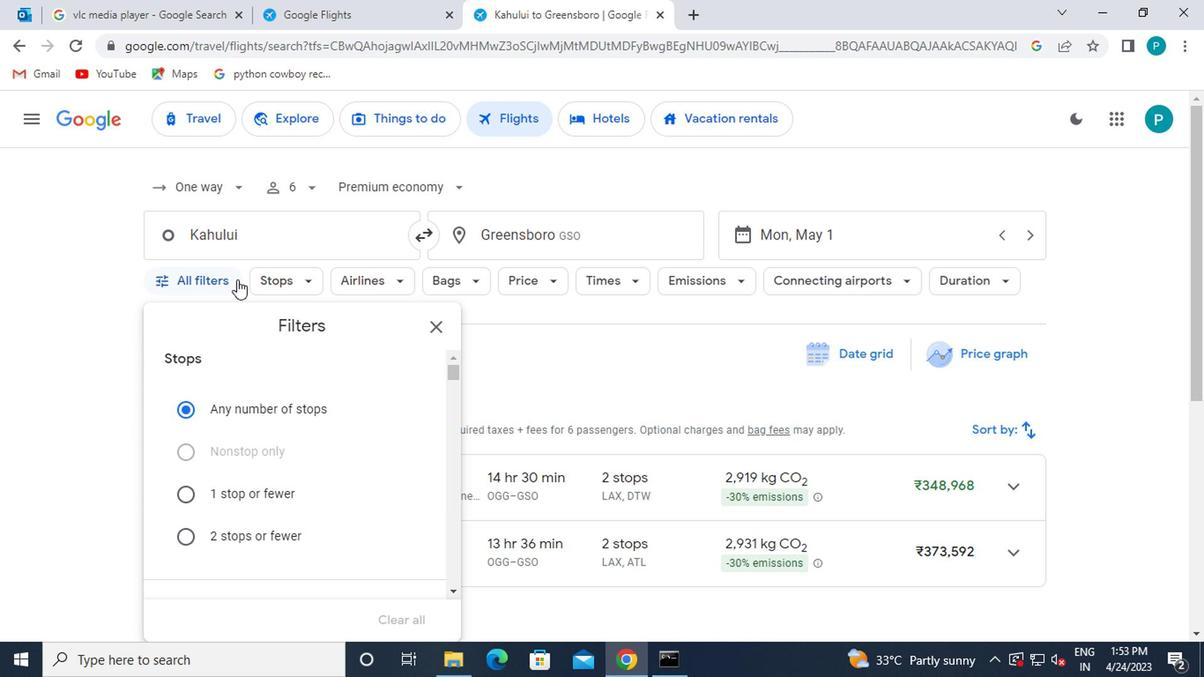 
Action: Mouse scrolled (273, 388) with delta (0, -1)
Screenshot: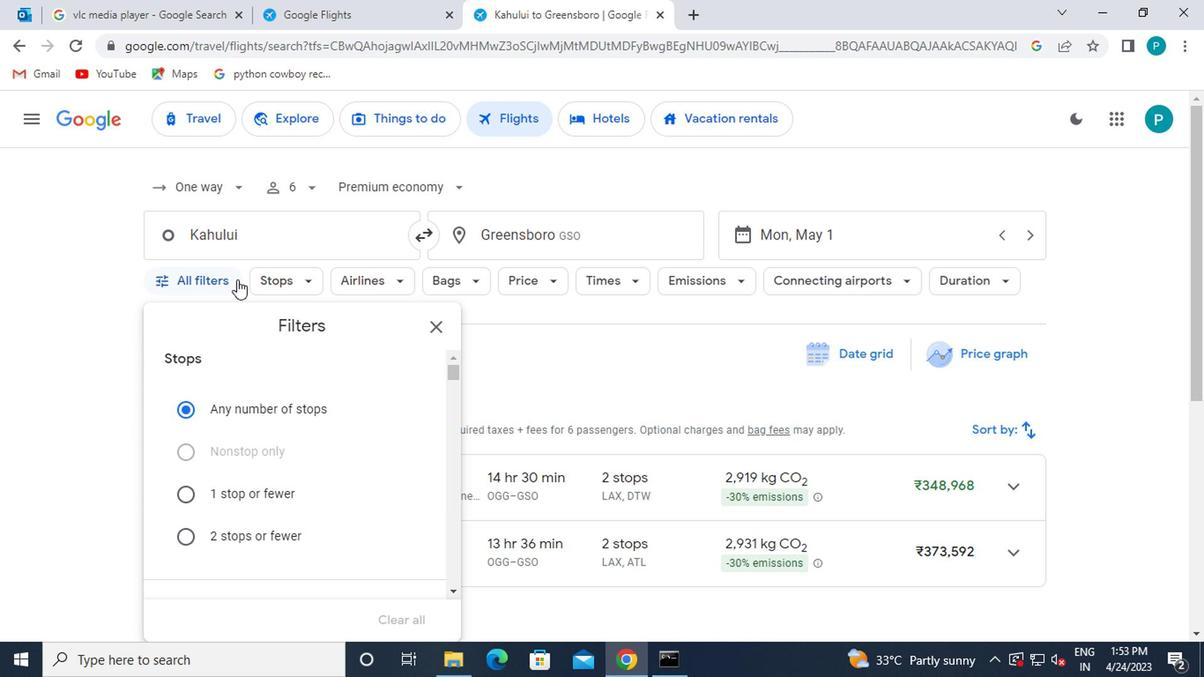 
Action: Mouse moved to (279, 396)
Screenshot: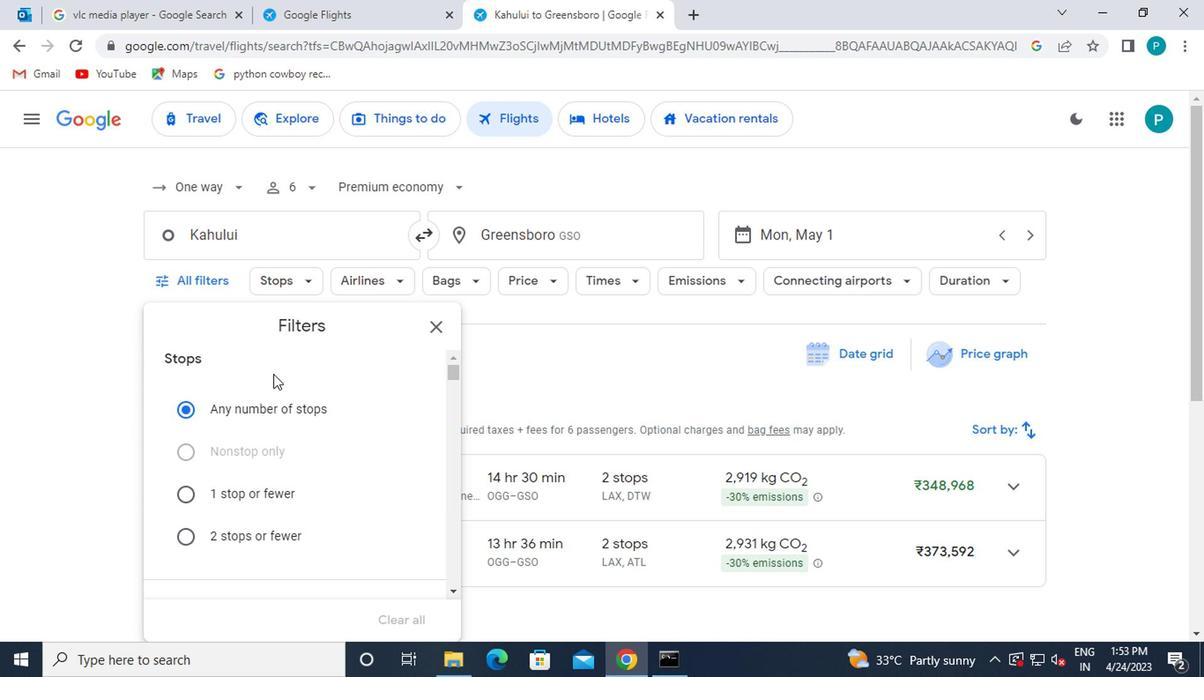 
Action: Mouse scrolled (279, 395) with delta (0, 0)
Screenshot: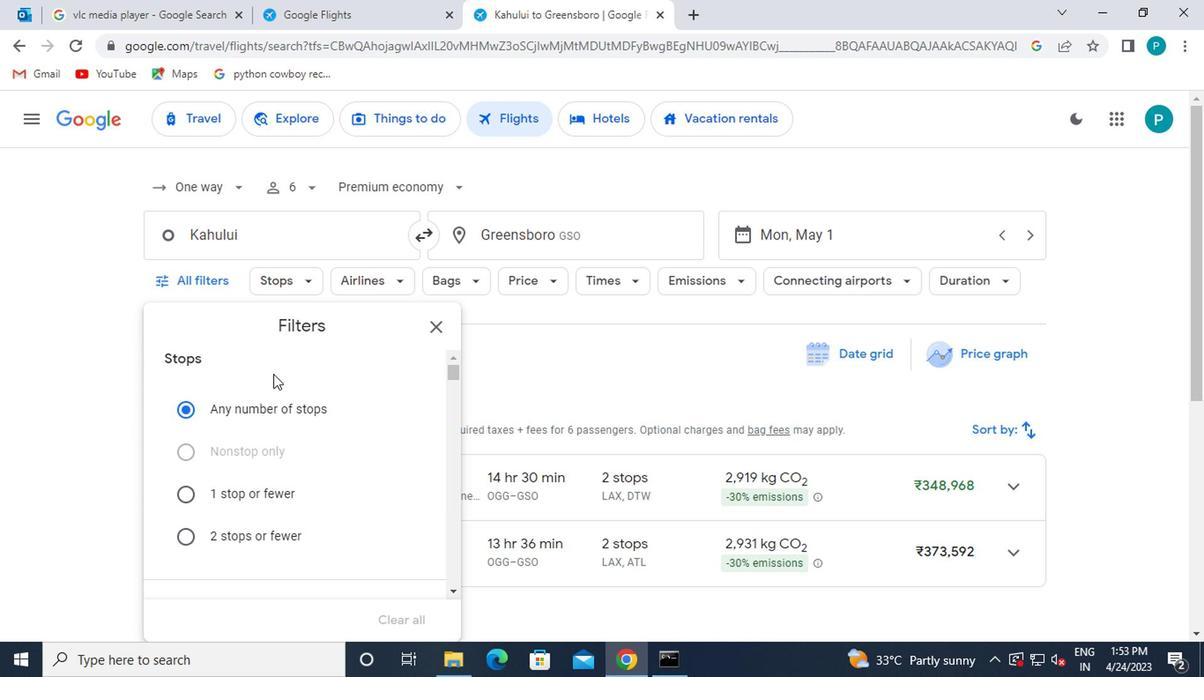 
Action: Mouse moved to (281, 396)
Screenshot: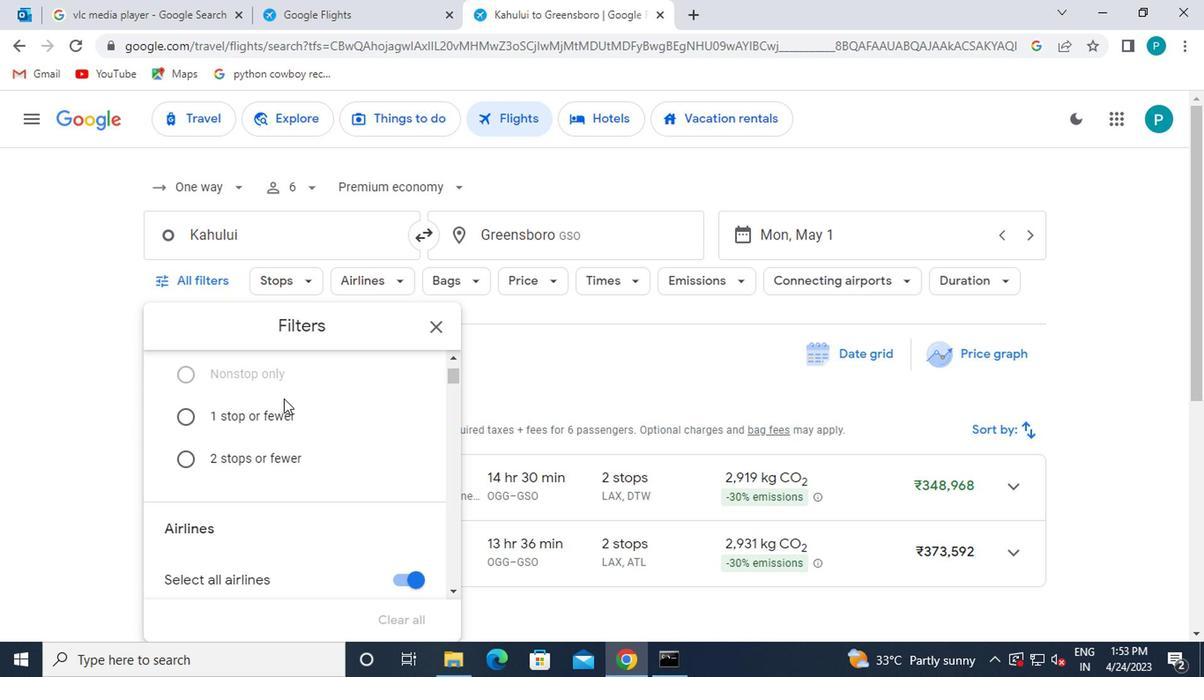 
Action: Mouse scrolled (281, 397) with delta (0, 1)
Screenshot: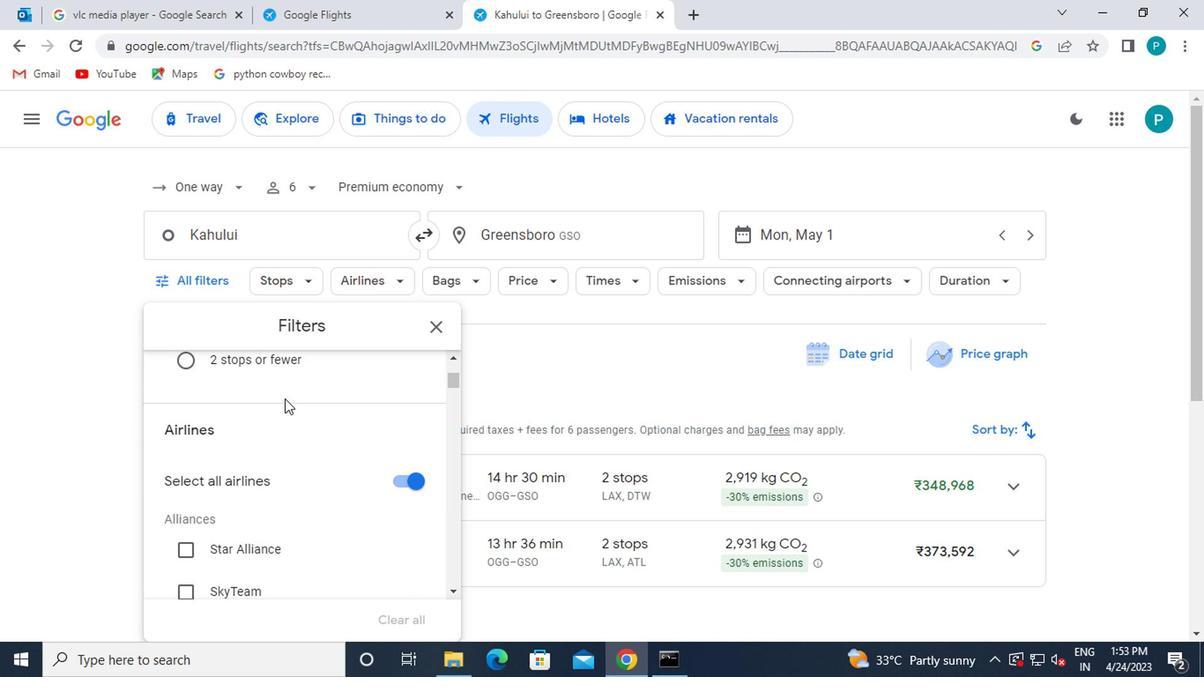 
Action: Mouse scrolled (281, 397) with delta (0, 1)
Screenshot: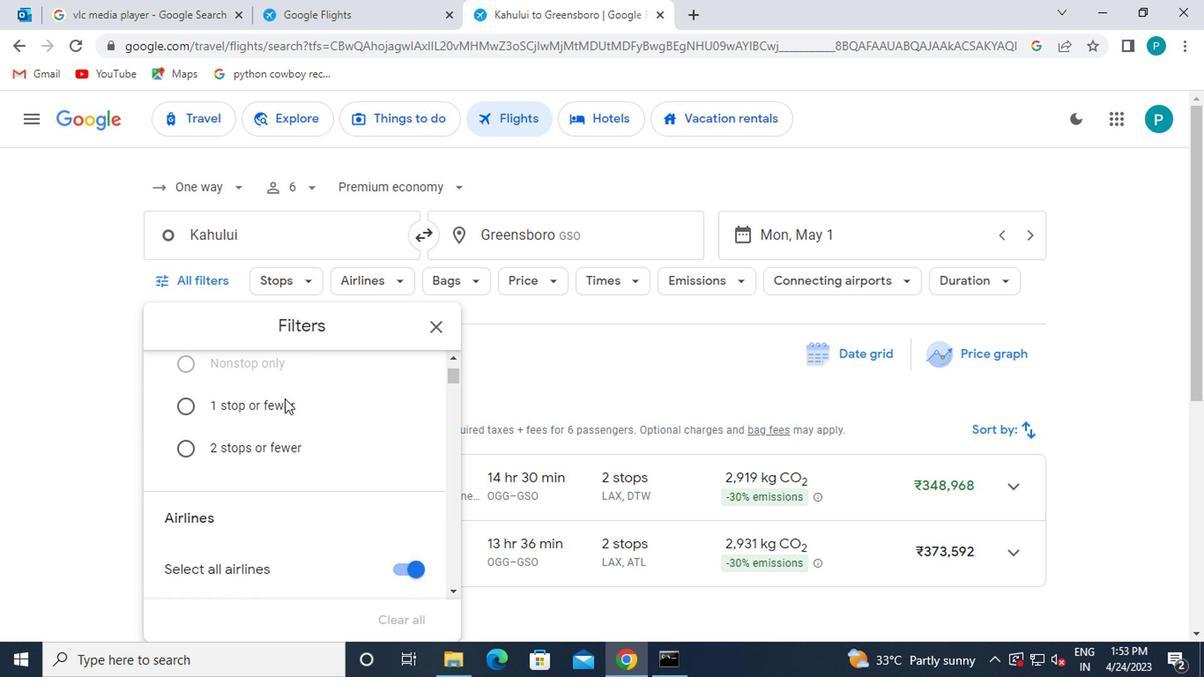 
Action: Mouse scrolled (281, 395) with delta (0, 0)
Screenshot: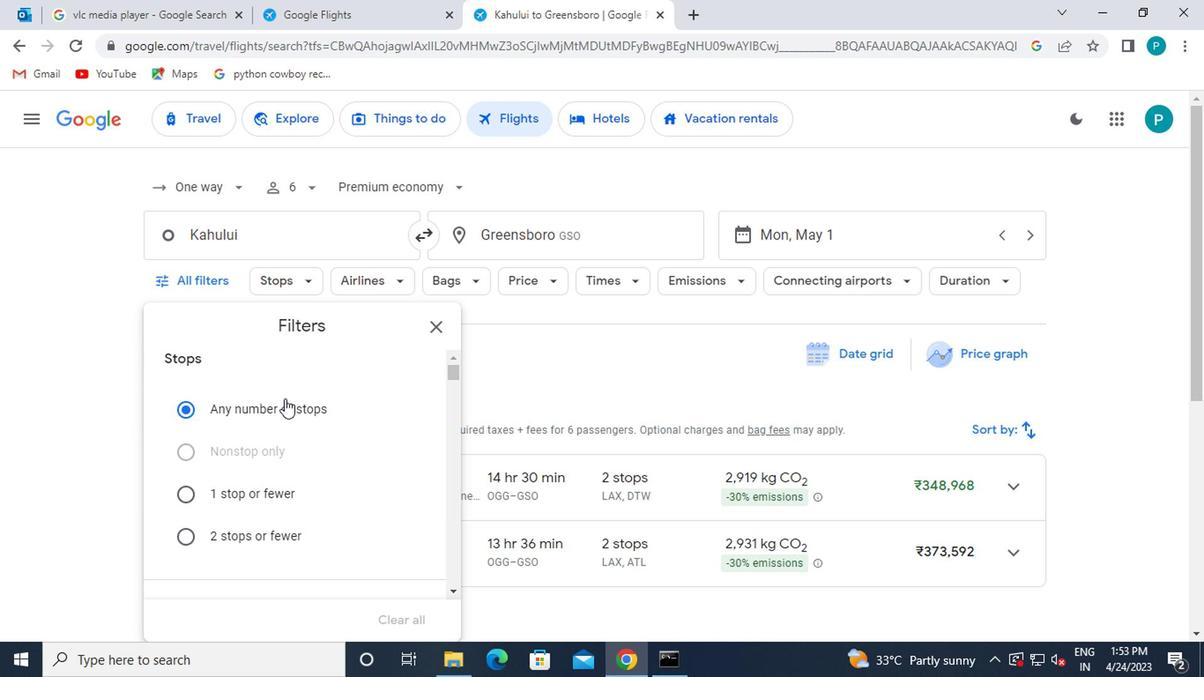 
Action: Mouse scrolled (281, 395) with delta (0, 0)
Screenshot: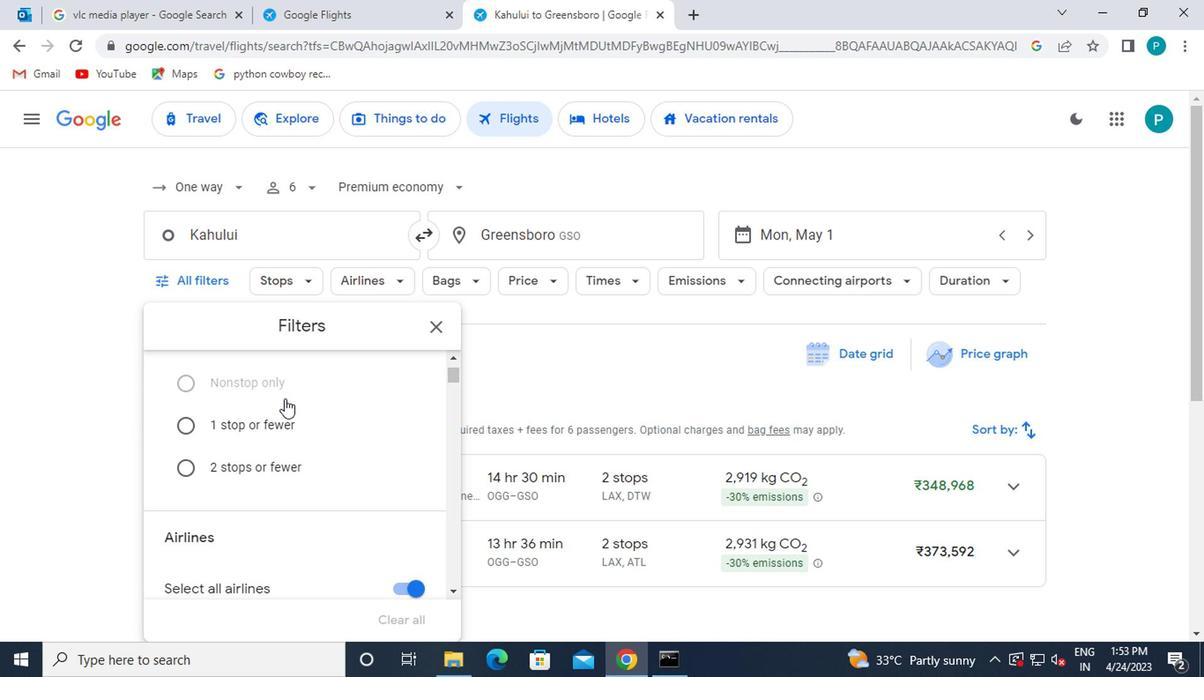 
Action: Mouse scrolled (281, 395) with delta (0, 0)
Screenshot: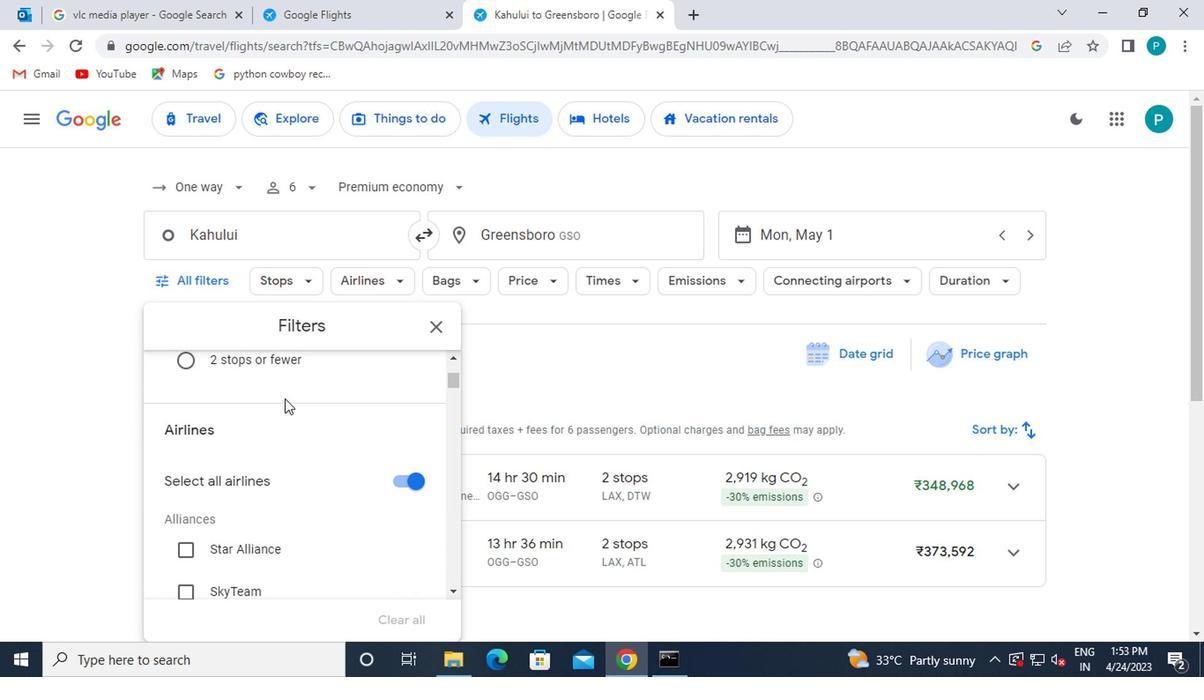 
Action: Mouse scrolled (281, 395) with delta (0, 0)
Screenshot: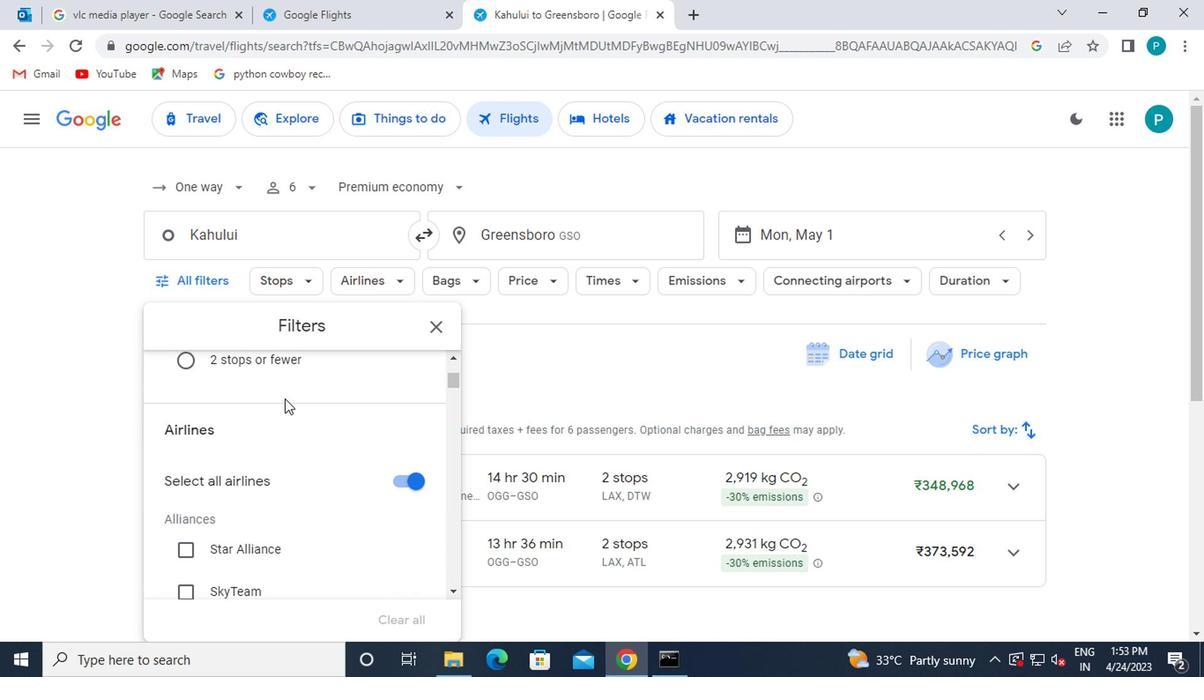 
Action: Mouse moved to (282, 397)
Screenshot: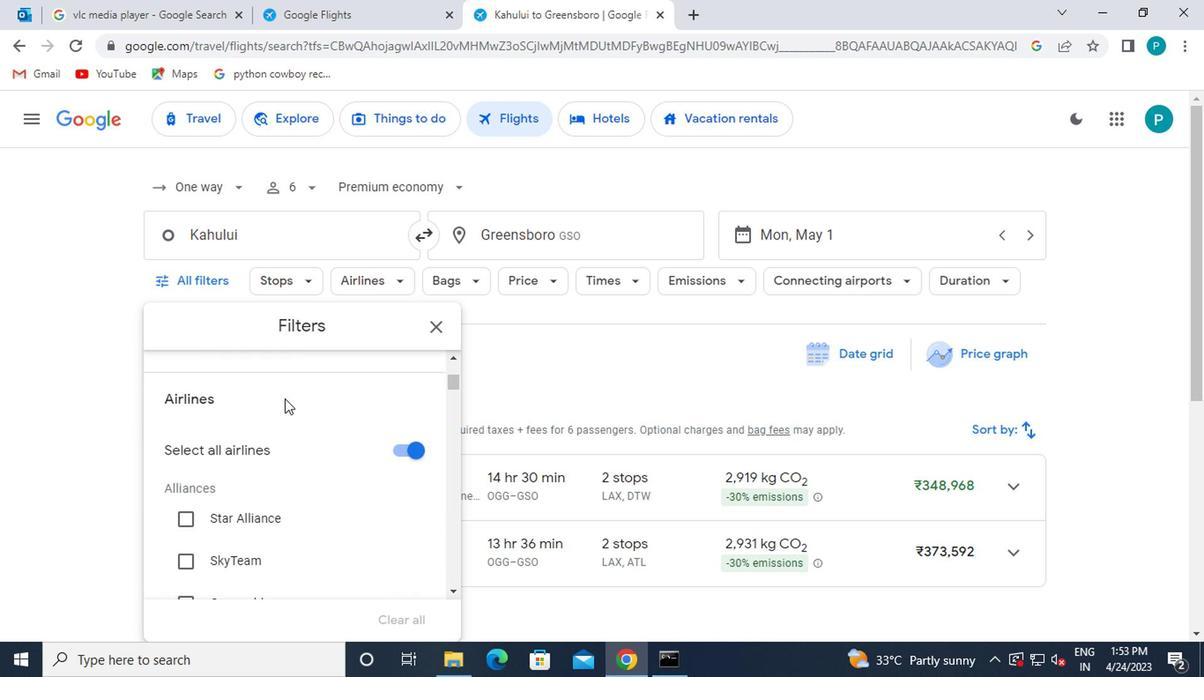 
Action: Mouse scrolled (282, 396) with delta (0, -1)
Screenshot: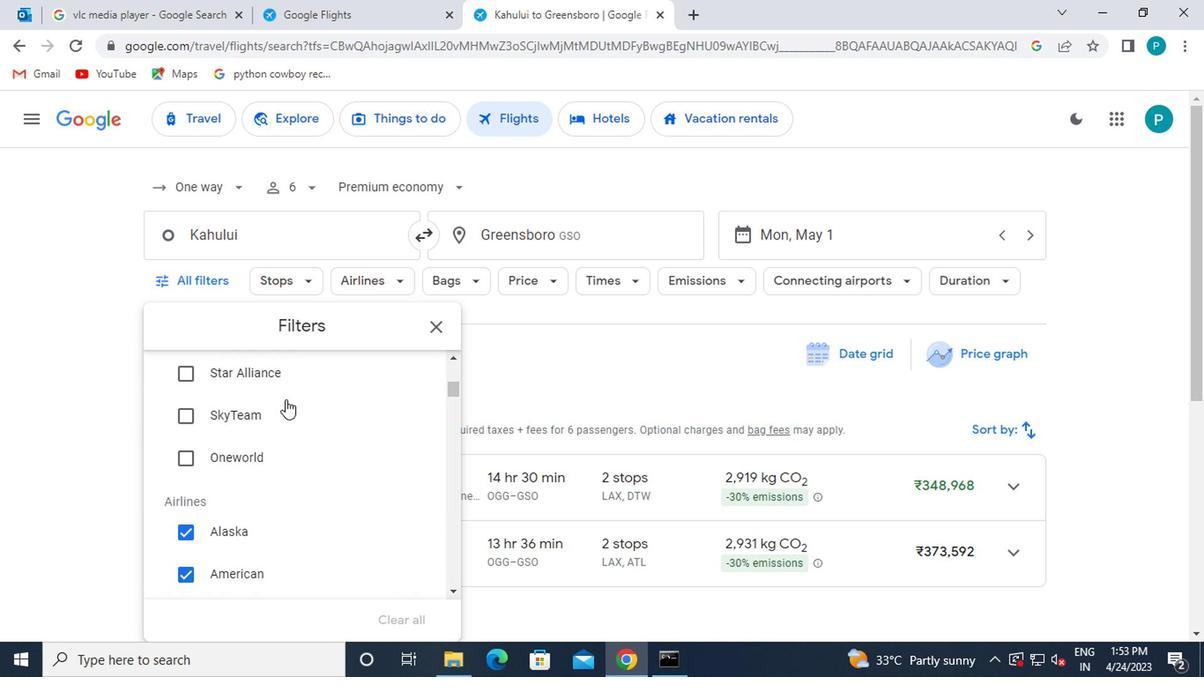 
Action: Mouse scrolled (282, 396) with delta (0, -1)
Screenshot: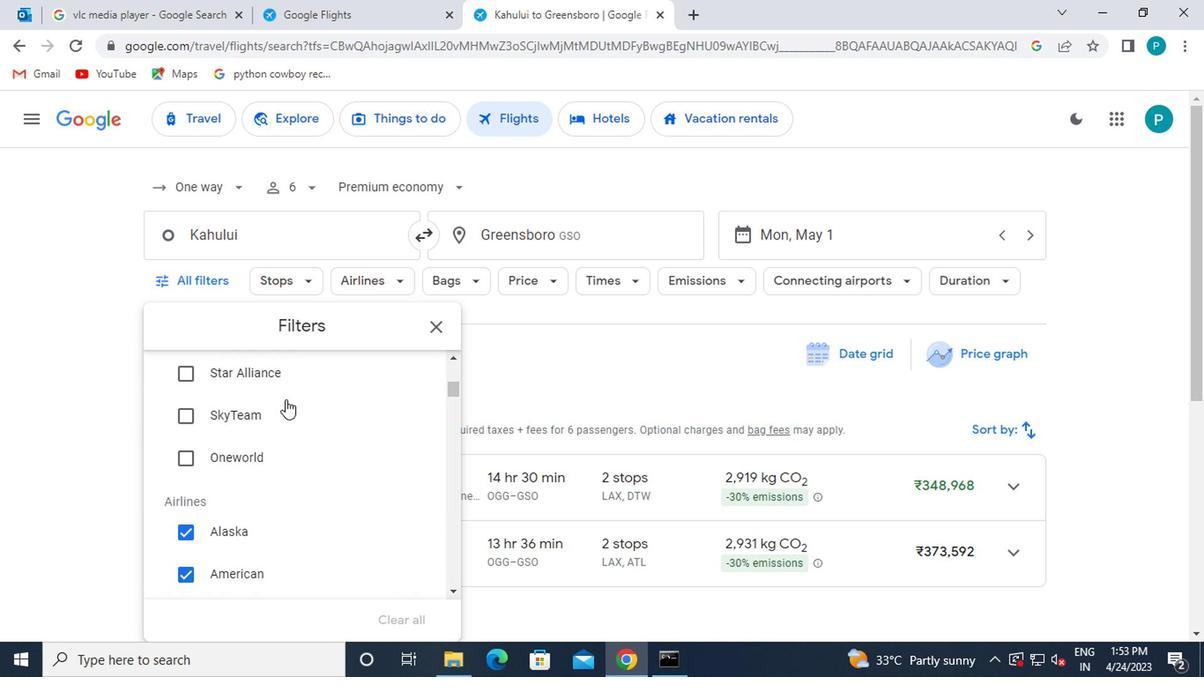 
Action: Mouse moved to (284, 398)
Screenshot: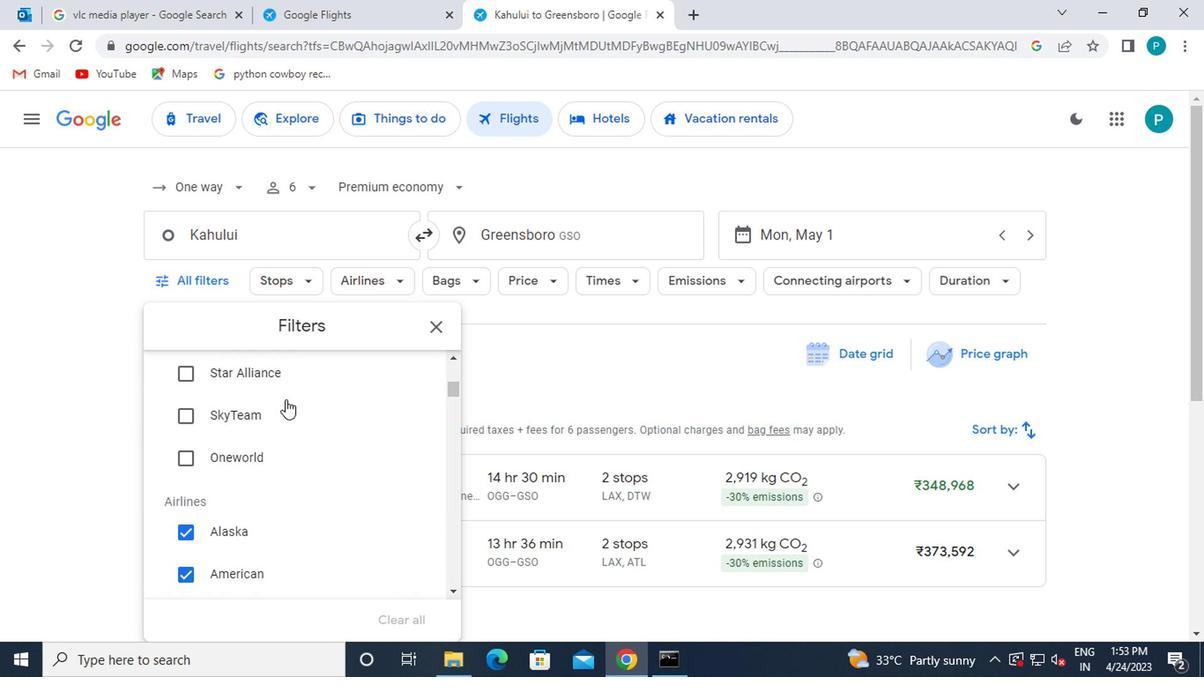 
Action: Mouse scrolled (284, 397) with delta (0, 0)
Screenshot: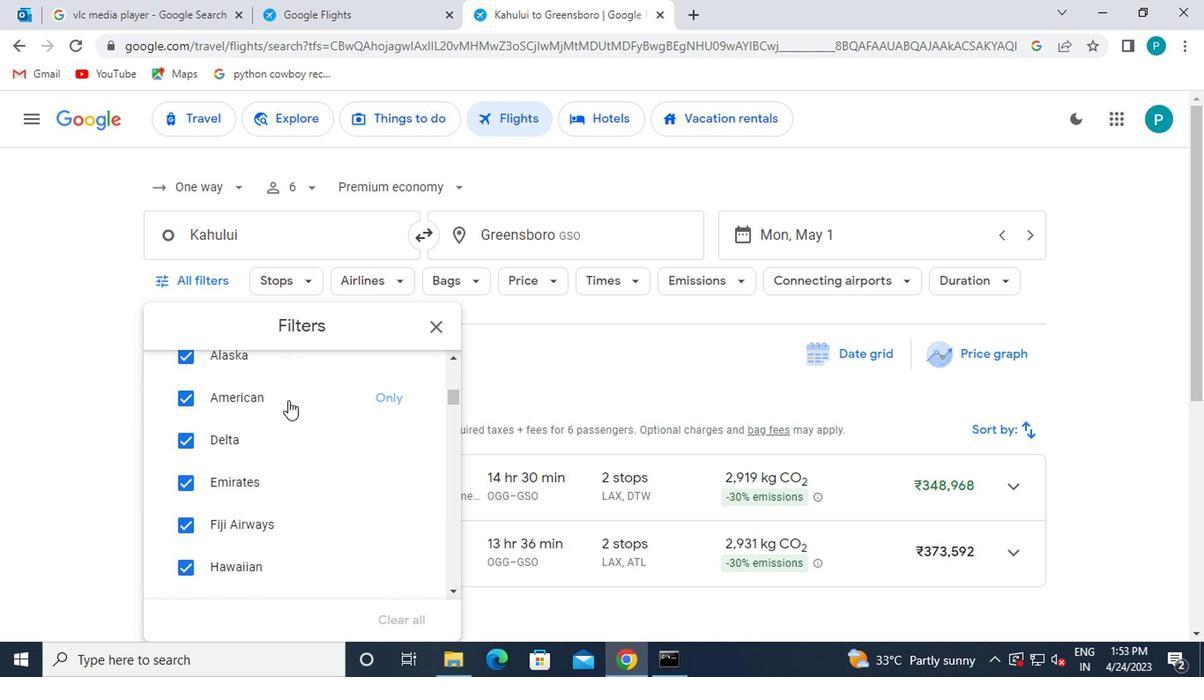 
Action: Mouse moved to (380, 532)
Screenshot: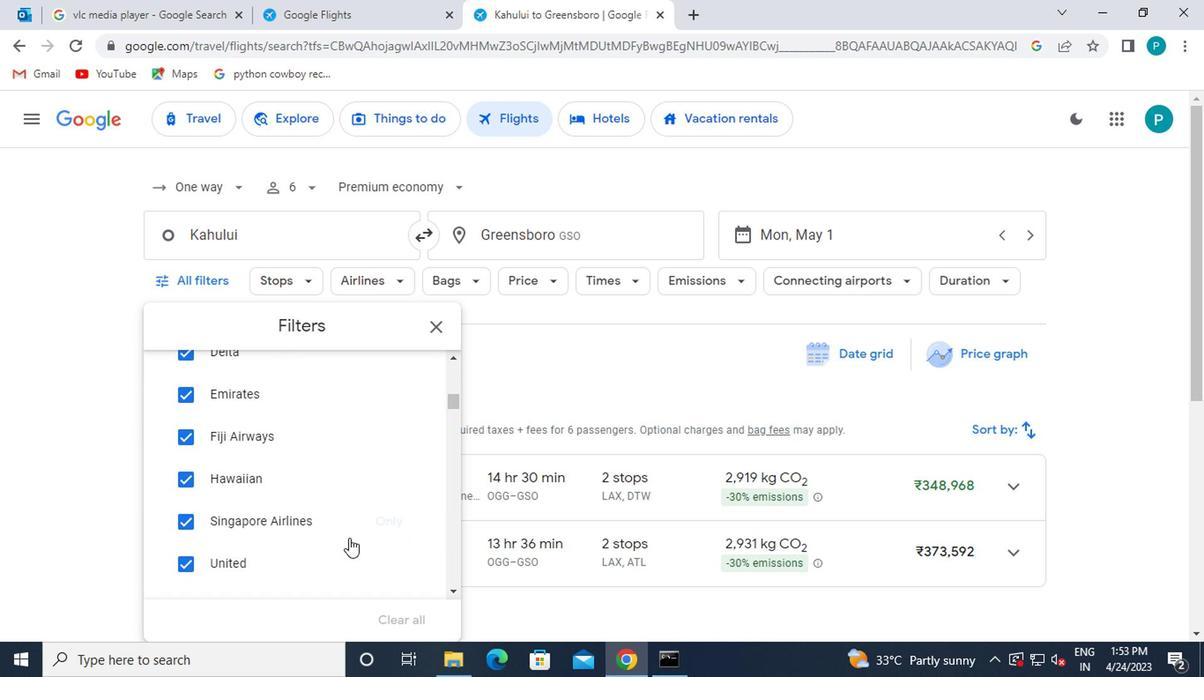 
Action: Mouse pressed left at (380, 532)
Screenshot: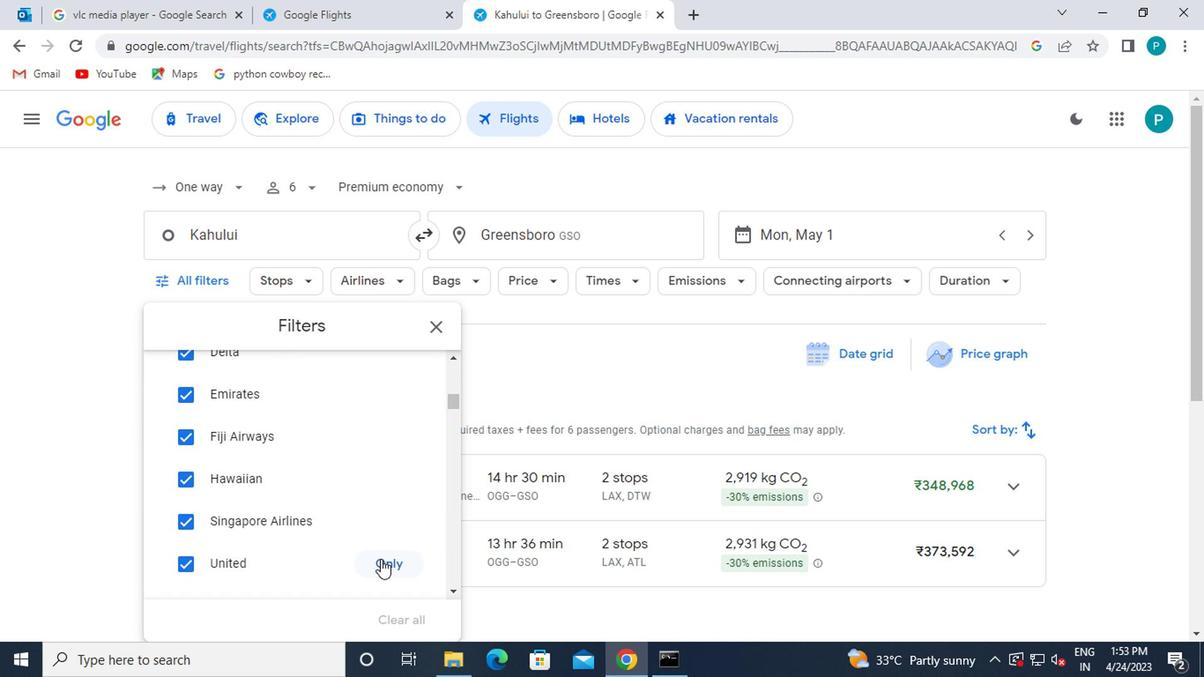
Action: Mouse moved to (377, 530)
Screenshot: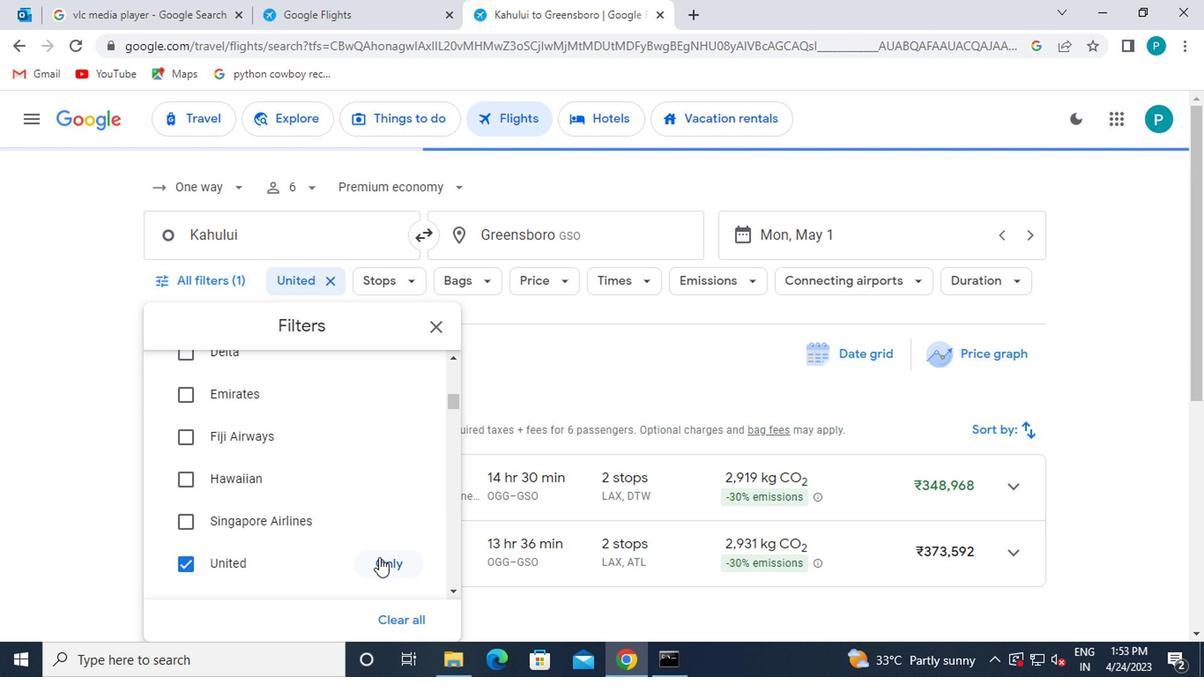 
Action: Mouse scrolled (377, 529) with delta (0, -1)
Screenshot: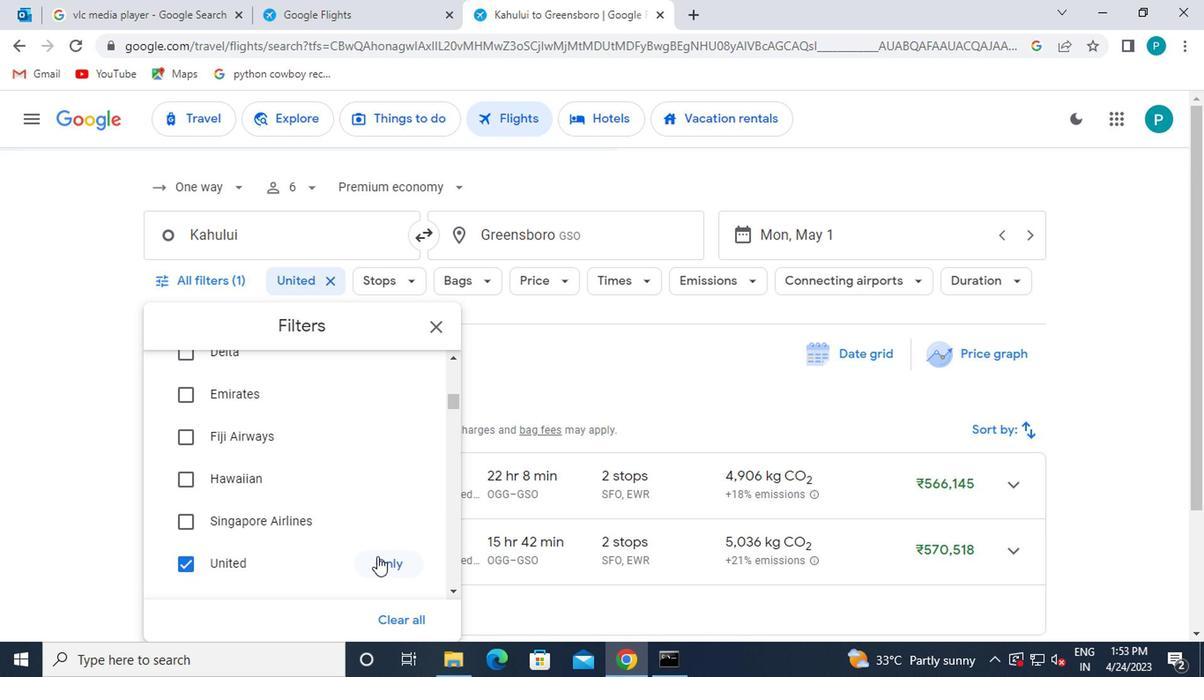 
Action: Mouse scrolled (377, 529) with delta (0, -1)
Screenshot: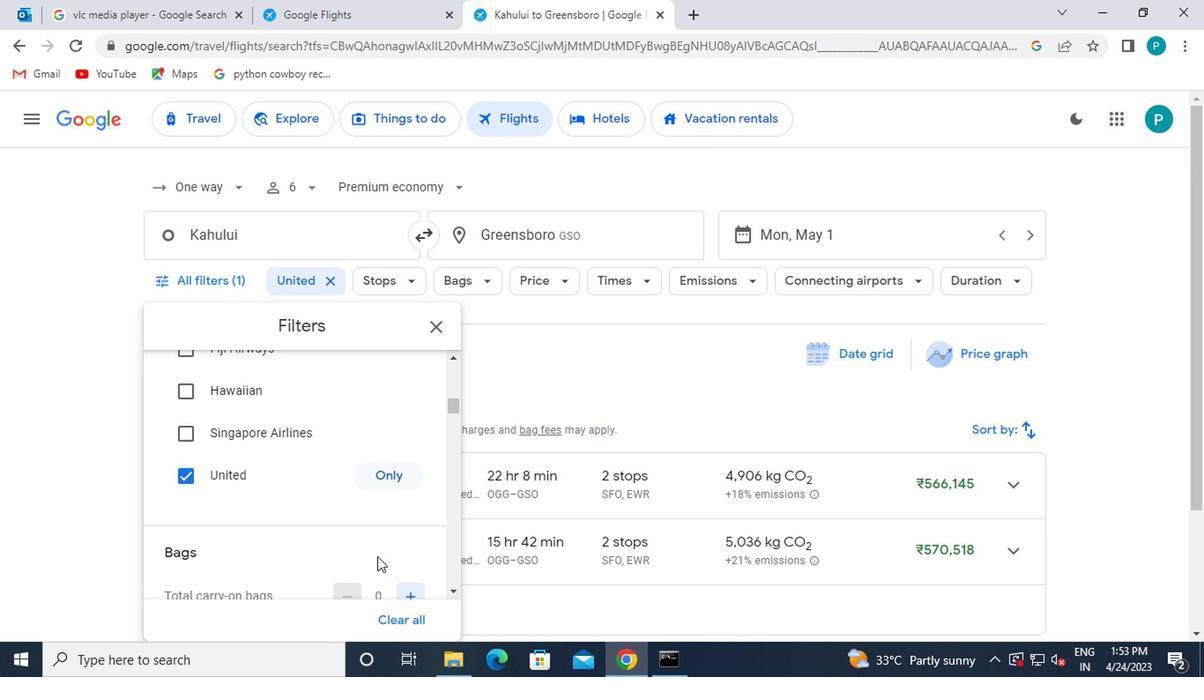
Action: Mouse moved to (410, 493)
Screenshot: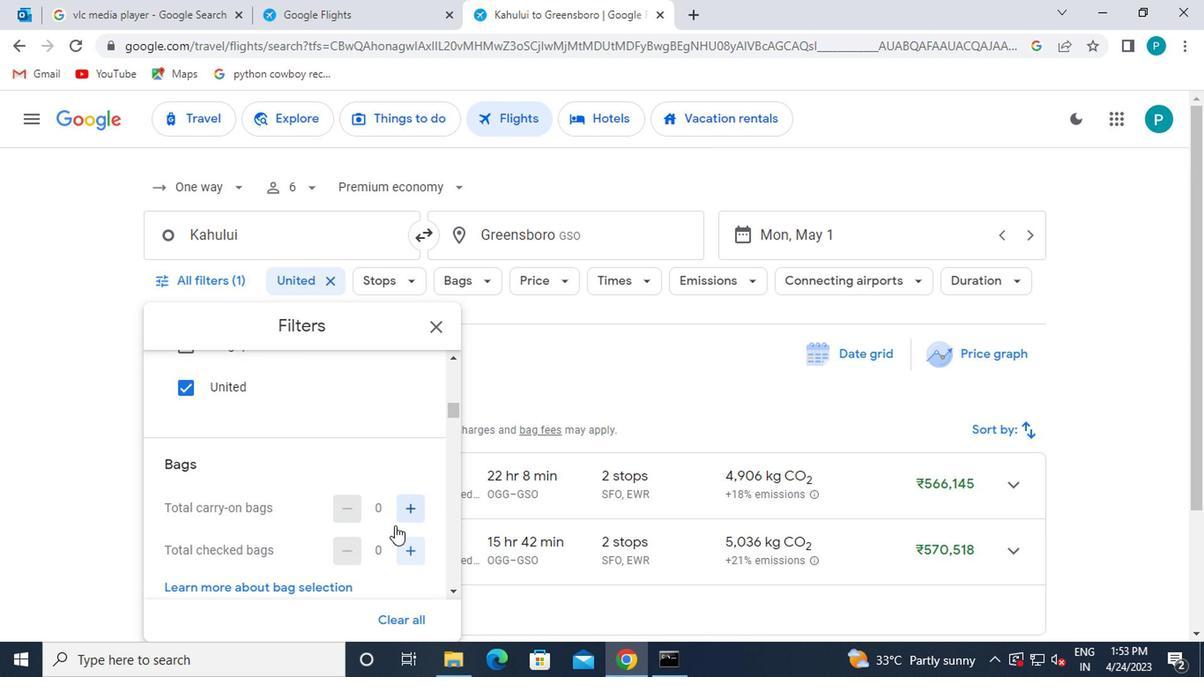 
Action: Mouse pressed left at (410, 493)
Screenshot: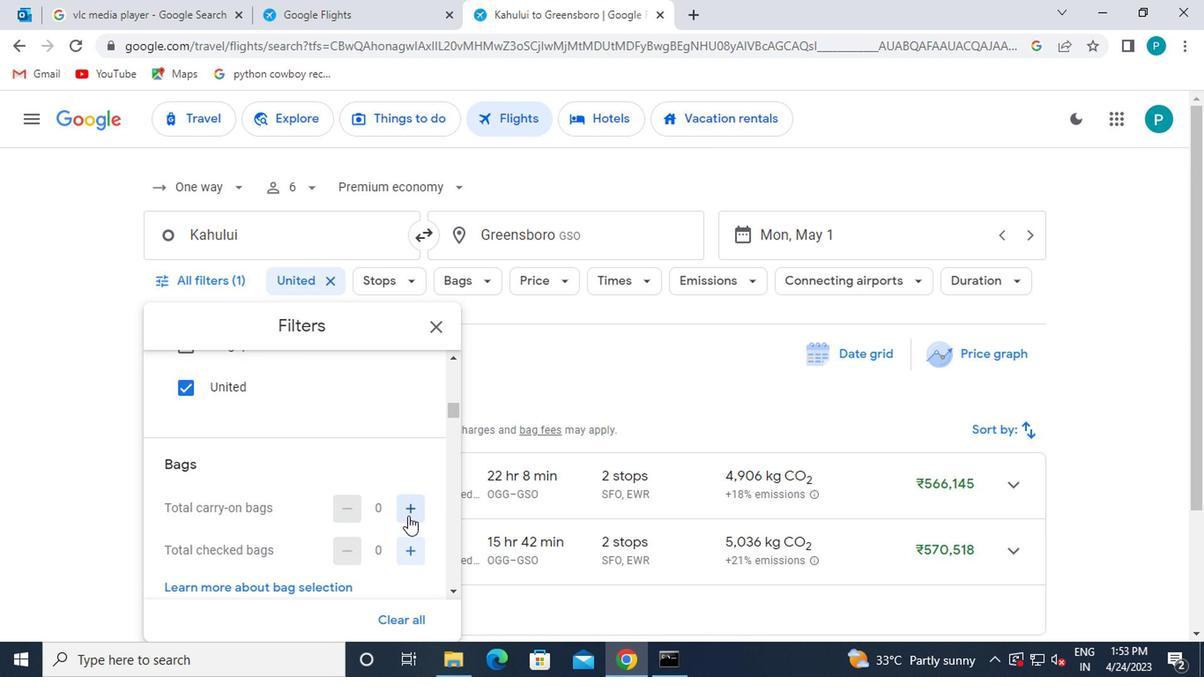 
Action: Mouse moved to (370, 483)
Screenshot: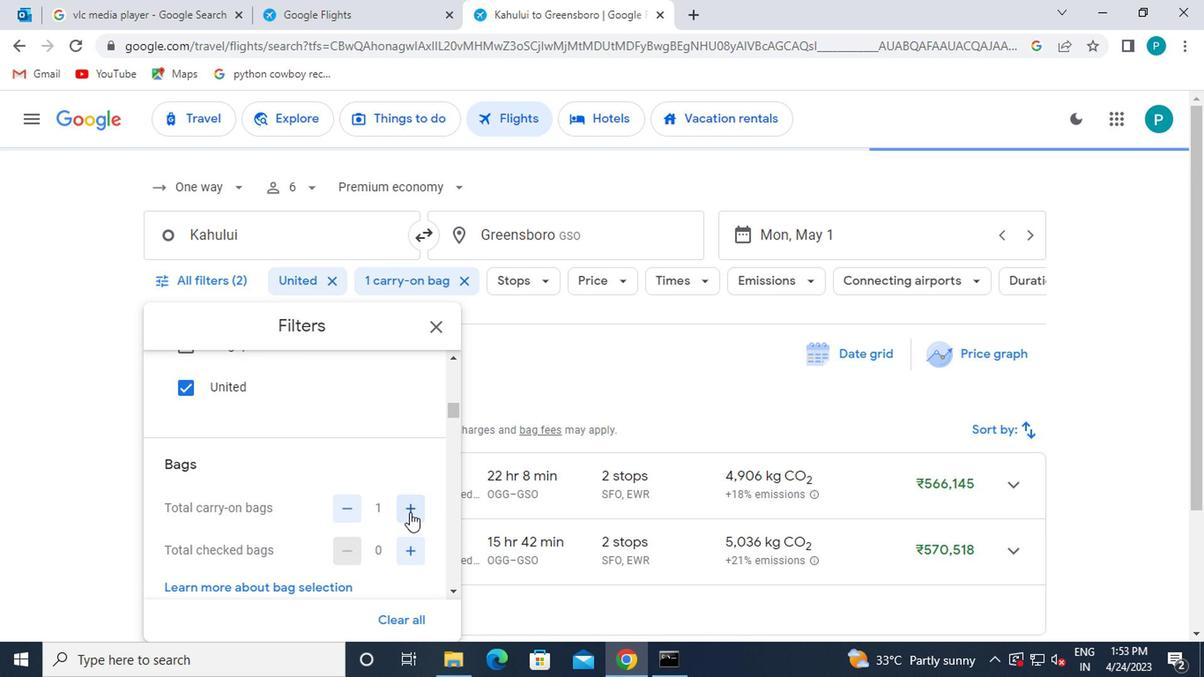 
Action: Mouse scrolled (370, 482) with delta (0, -1)
Screenshot: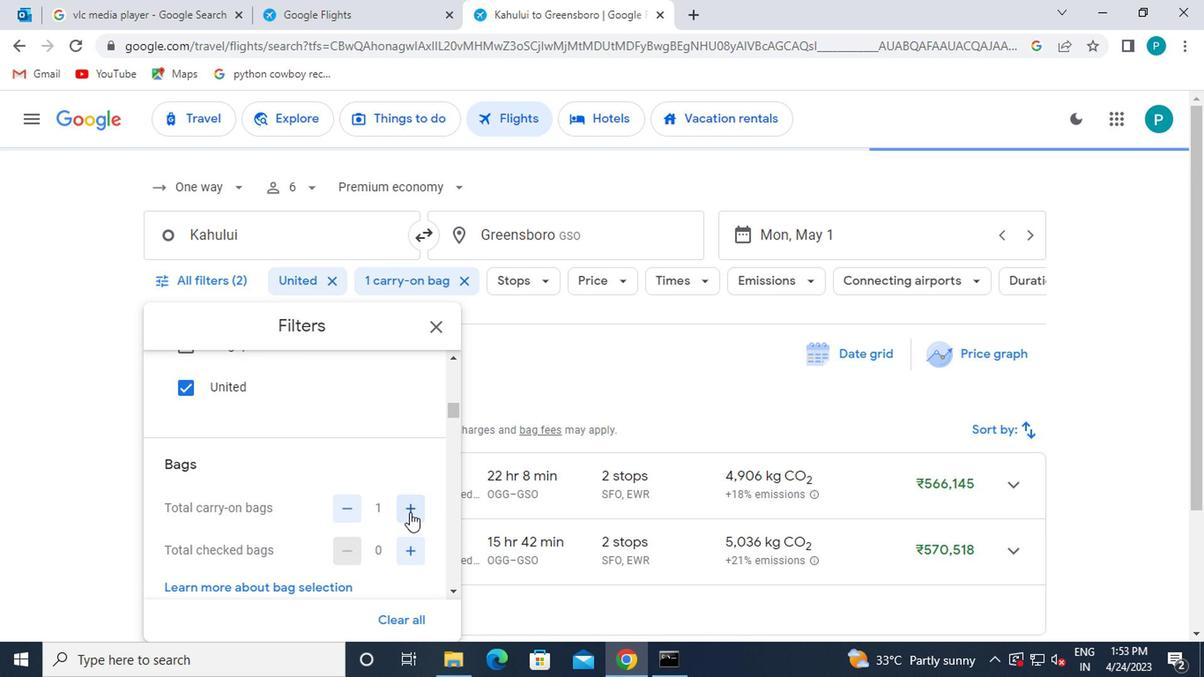 
Action: Mouse moved to (367, 483)
Screenshot: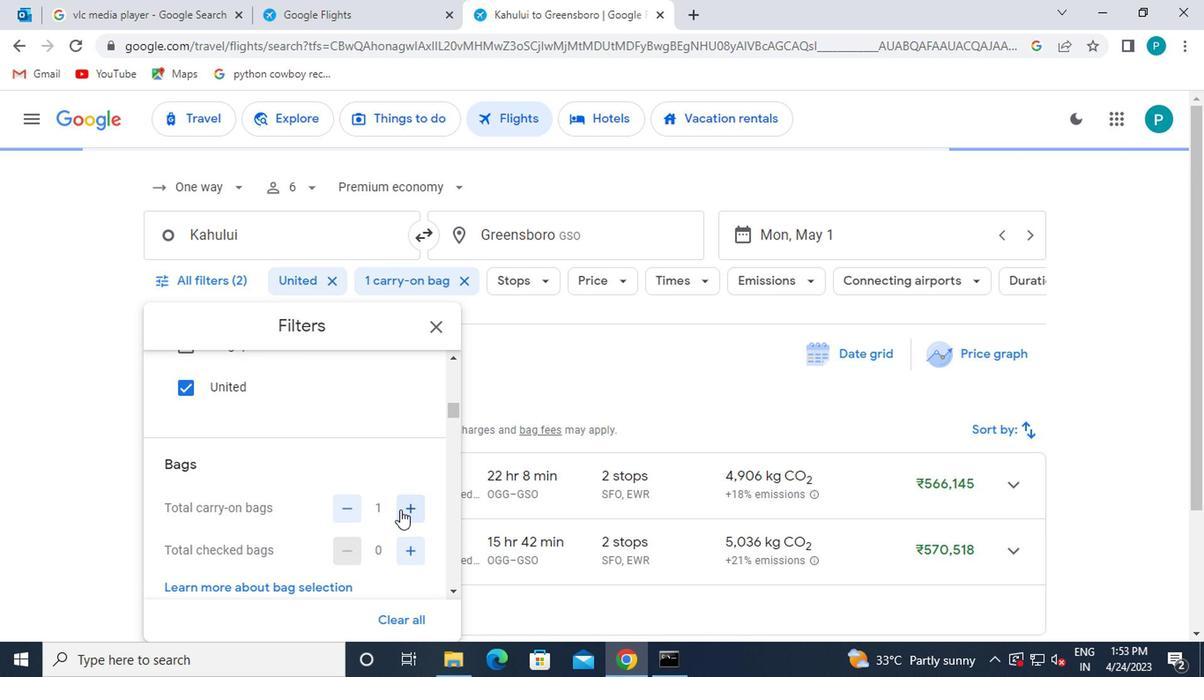 
Action: Mouse scrolled (367, 482) with delta (0, -1)
Screenshot: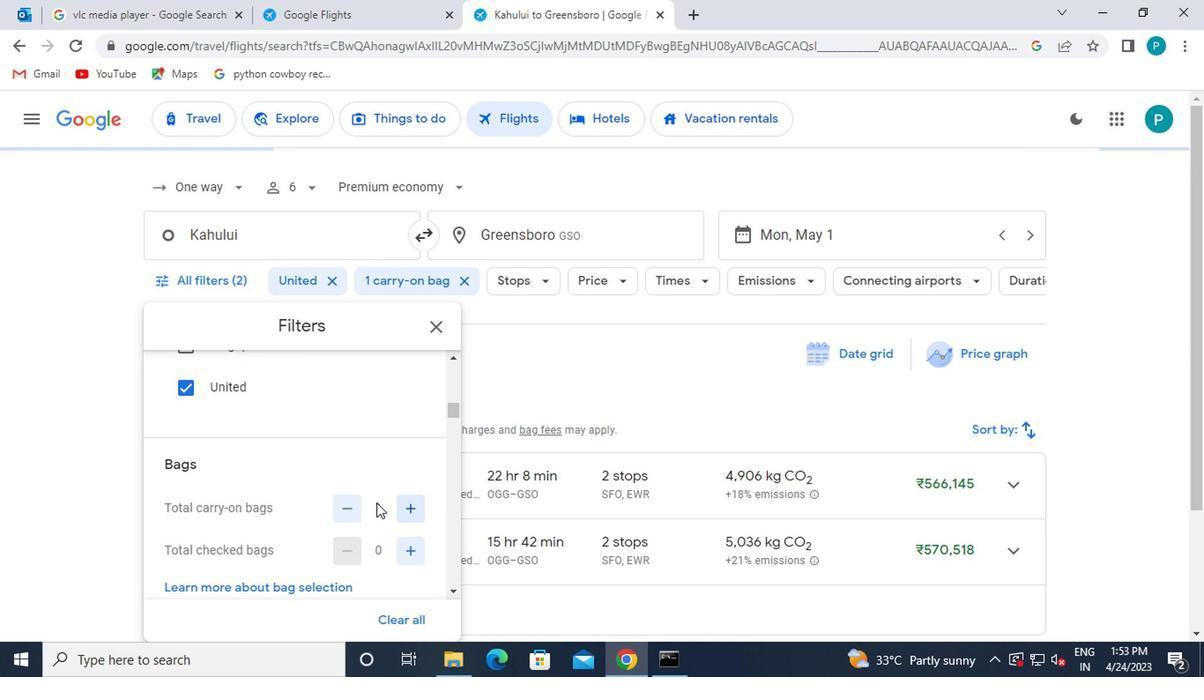 
Action: Mouse moved to (421, 517)
Screenshot: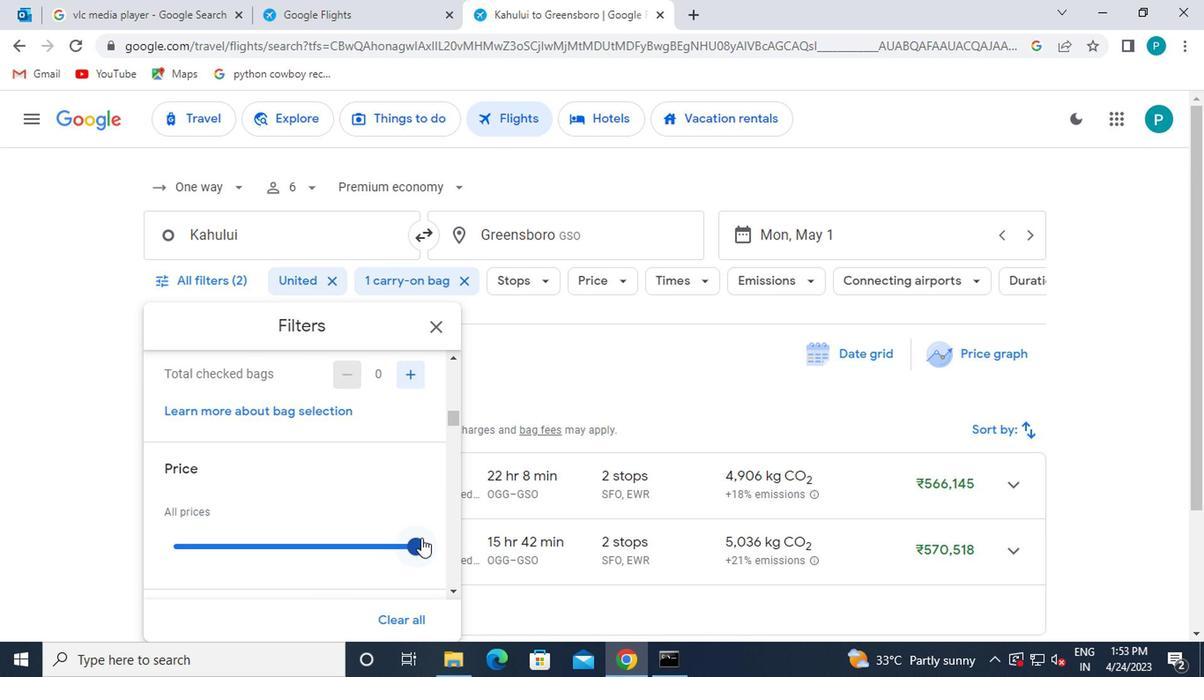 
Action: Mouse pressed left at (421, 517)
Screenshot: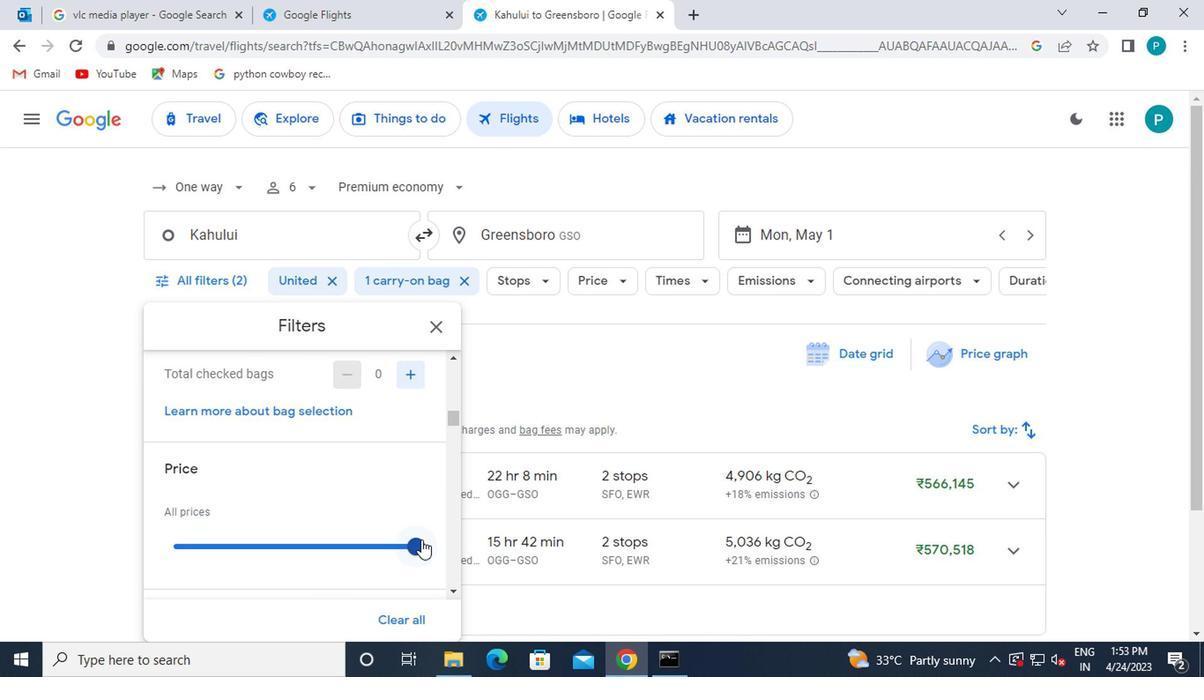 
Action: Mouse moved to (363, 532)
Screenshot: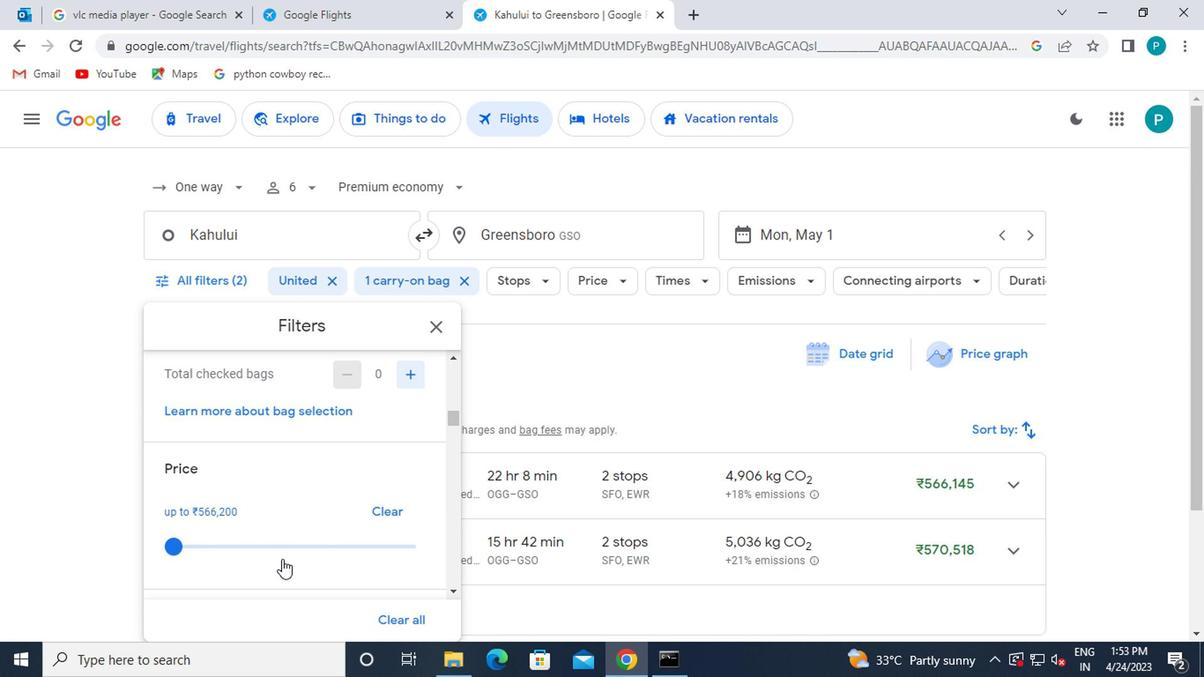 
Action: Mouse scrolled (363, 531) with delta (0, 0)
Screenshot: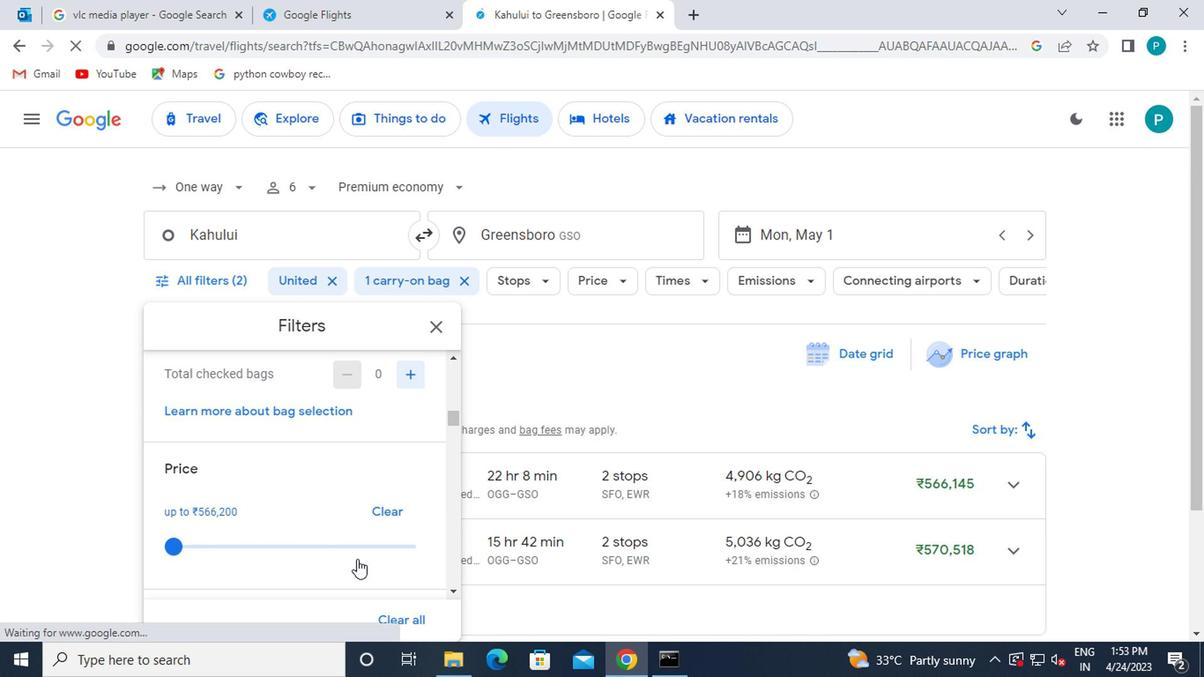 
Action: Mouse scrolled (363, 531) with delta (0, 0)
Screenshot: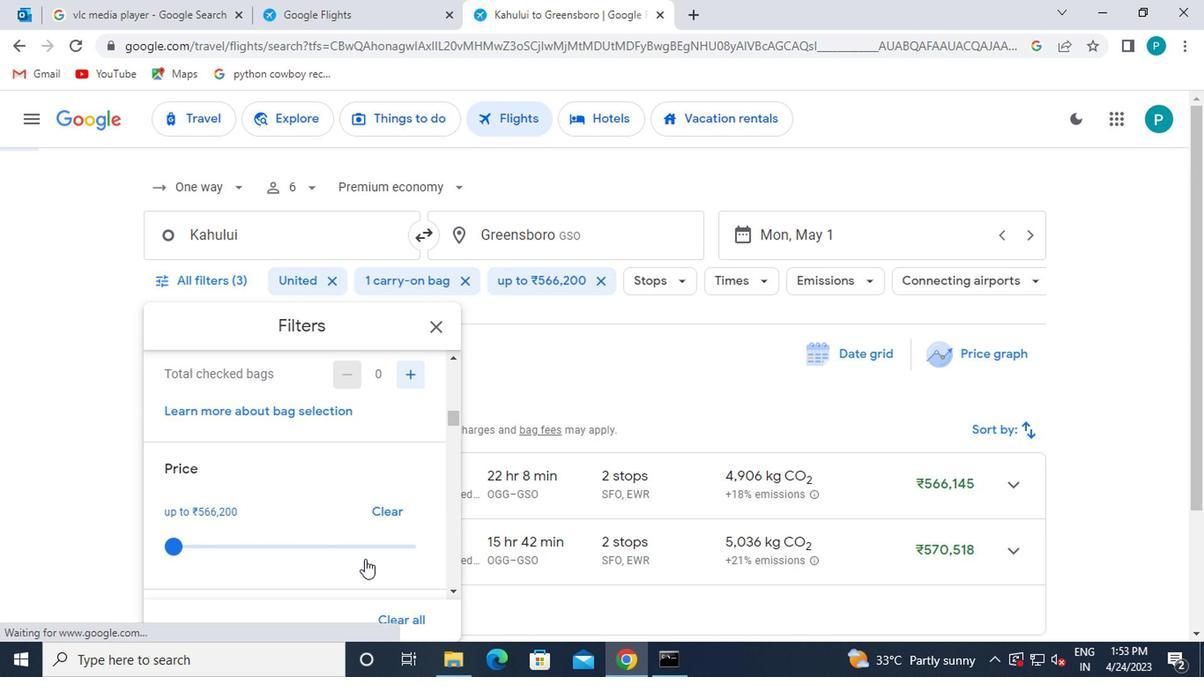 
Action: Mouse moved to (166, 537)
Screenshot: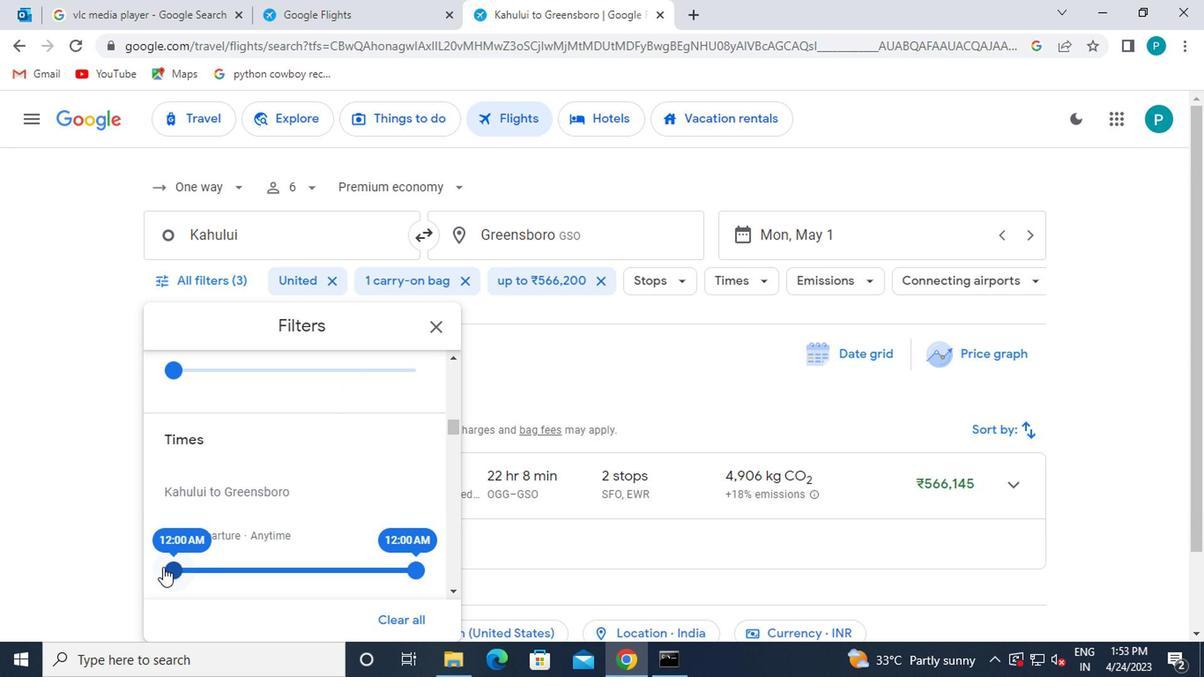 
Action: Mouse pressed left at (166, 537)
Screenshot: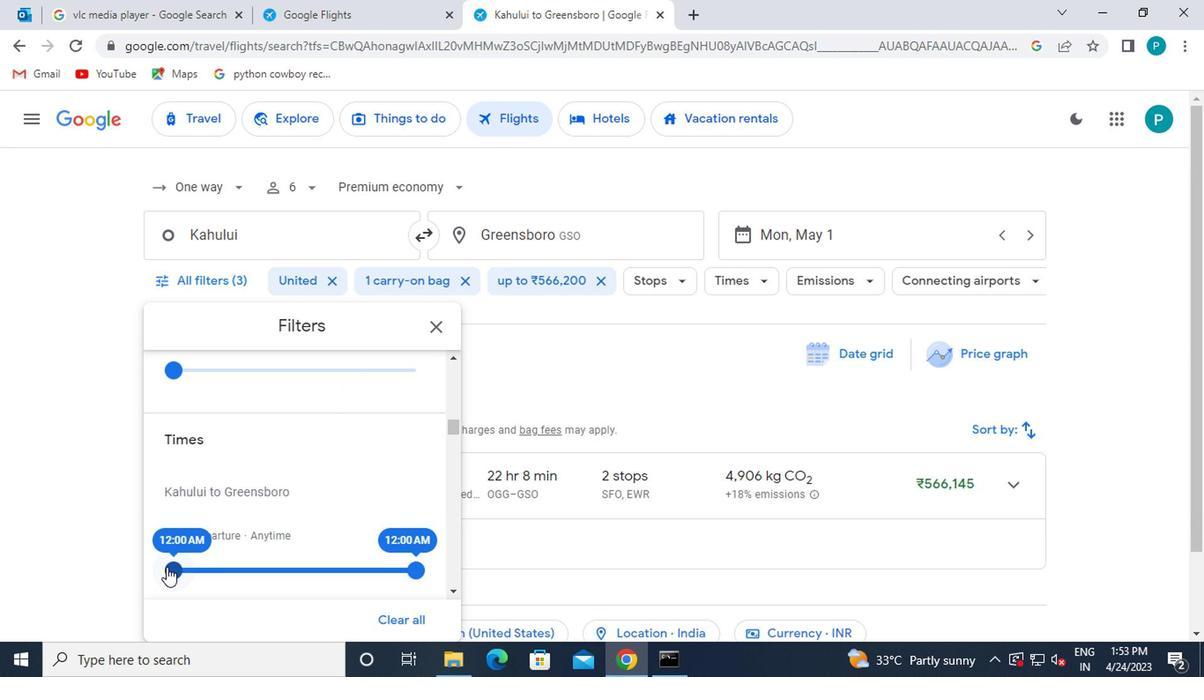 
Action: Mouse moved to (438, 345)
Screenshot: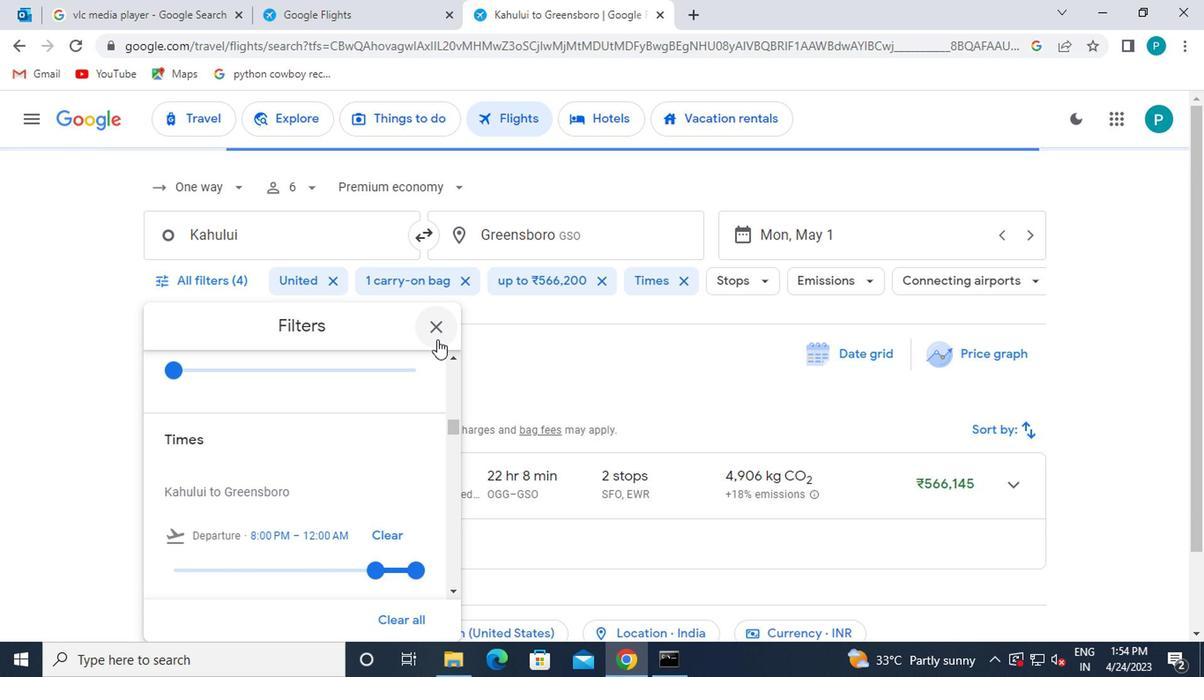 
Action: Mouse pressed left at (438, 345)
Screenshot: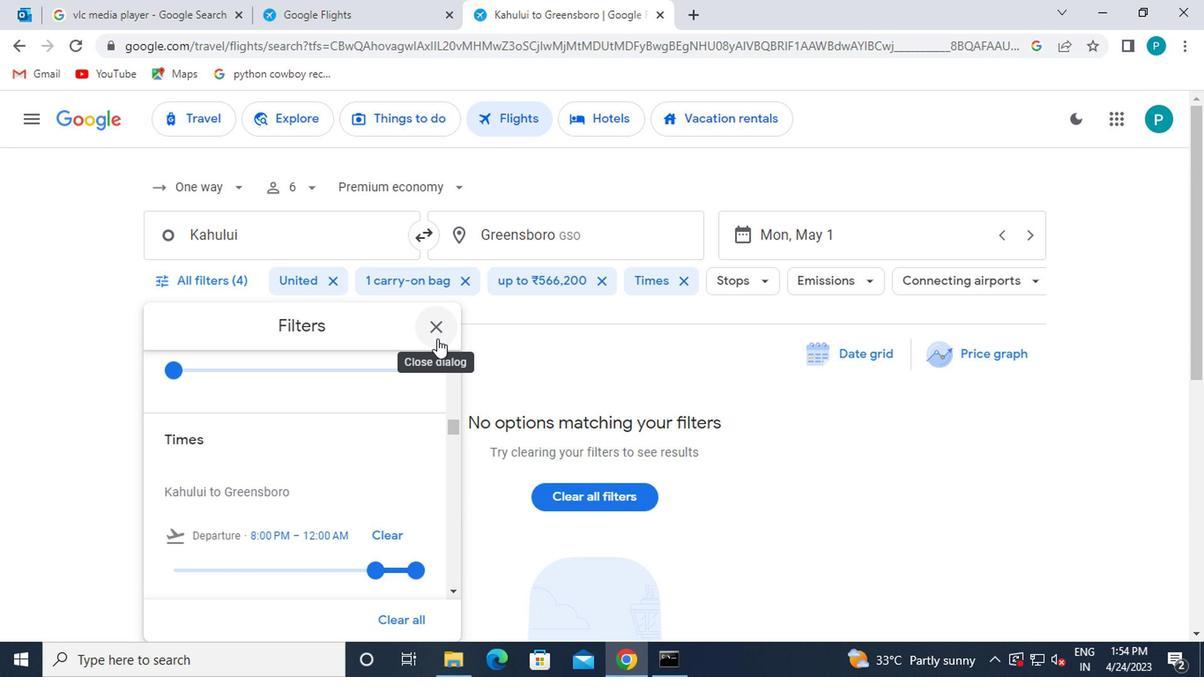 
